 Task: In the Company zulu.edu.eg, schedule a meeting with title: 'Introducing Our Products and Services ', Select date: '21 August, 2023', select start time: 5:00:PM. Add location in person New York with meeting description: Kindly join this meeting to understand Product Demo and Service Presentation. Add attendees from company's contact and save.. Logged in from softage.1@softage.net
Action: Mouse moved to (92, 63)
Screenshot: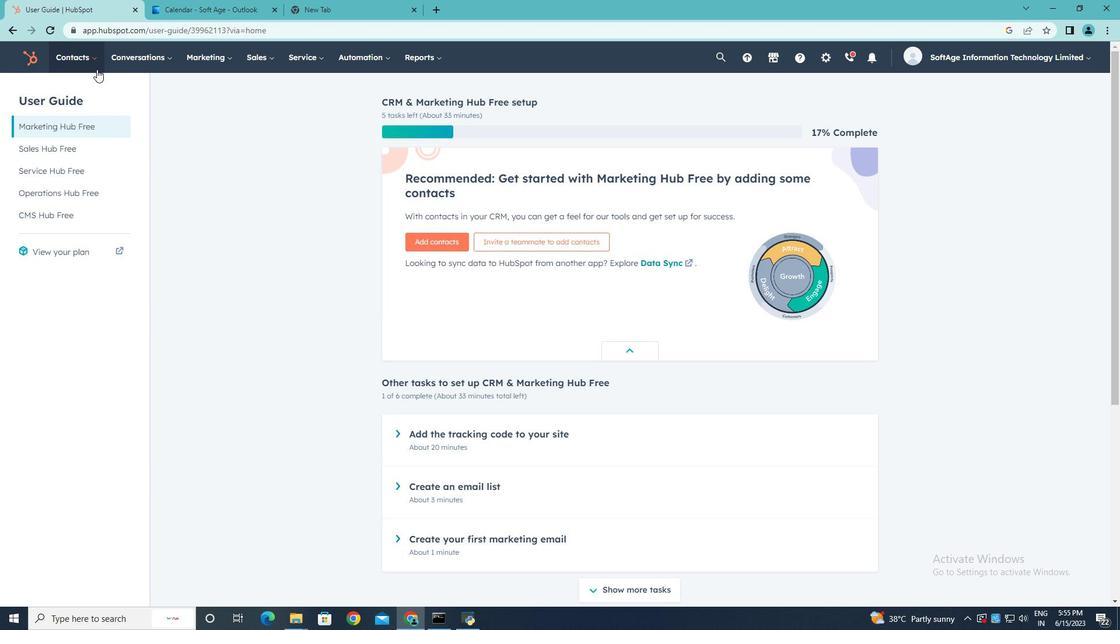 
Action: Mouse pressed left at (92, 63)
Screenshot: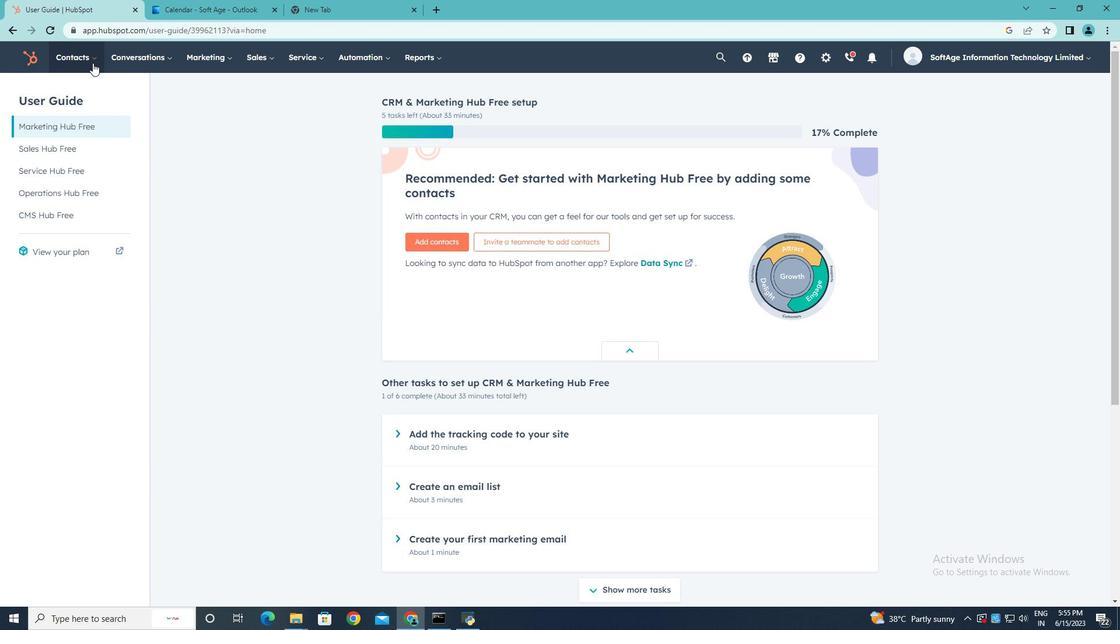 
Action: Mouse moved to (82, 116)
Screenshot: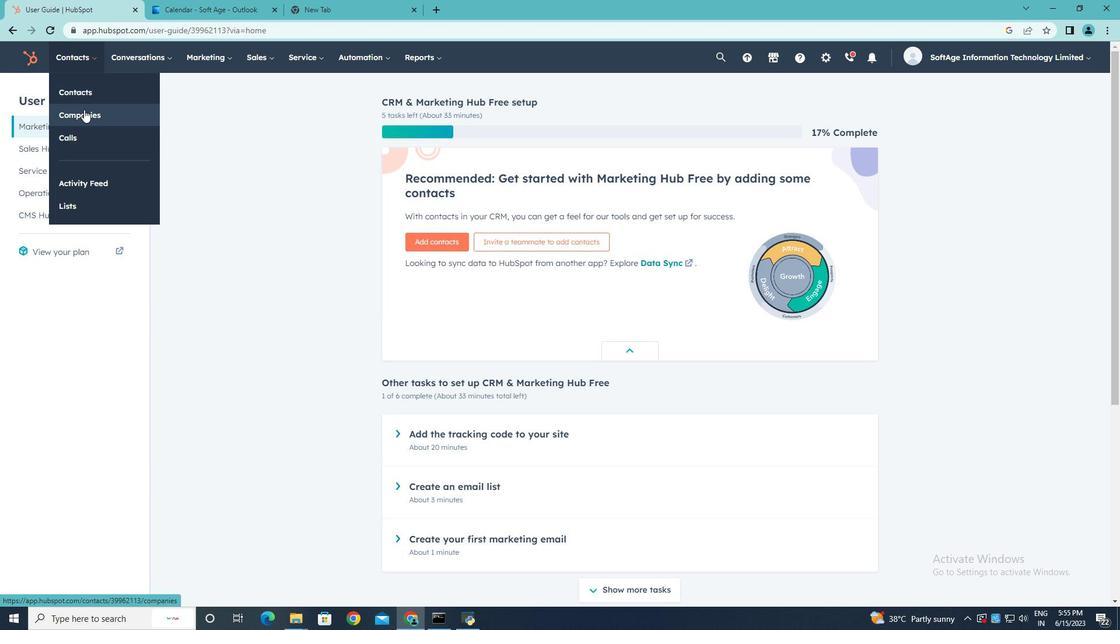 
Action: Mouse pressed left at (82, 116)
Screenshot: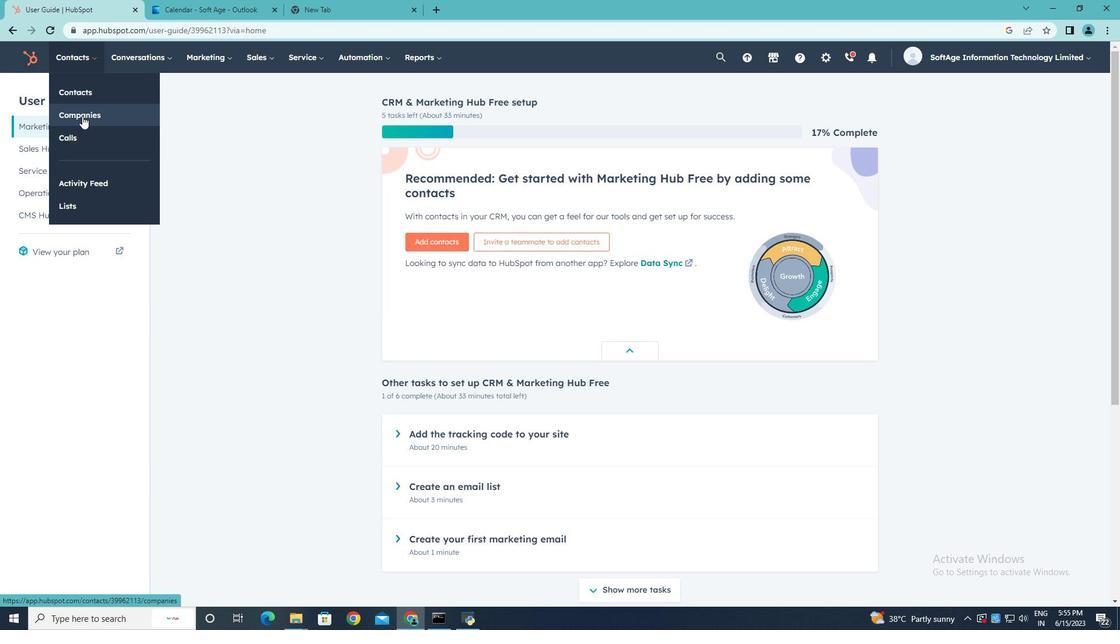 
Action: Mouse moved to (82, 190)
Screenshot: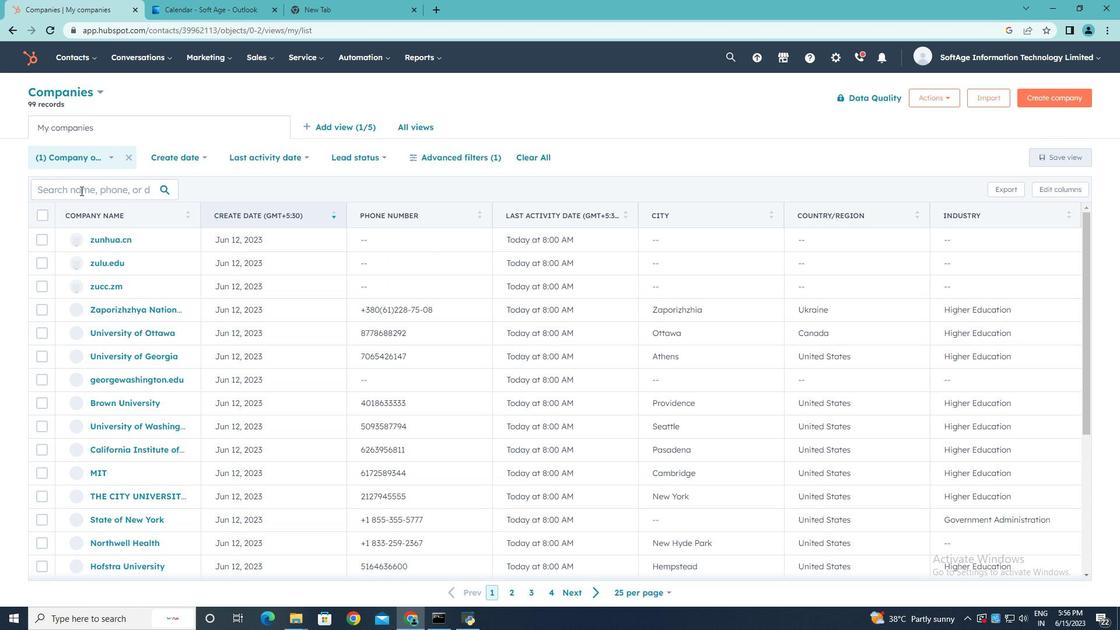 
Action: Mouse pressed left at (82, 190)
Screenshot: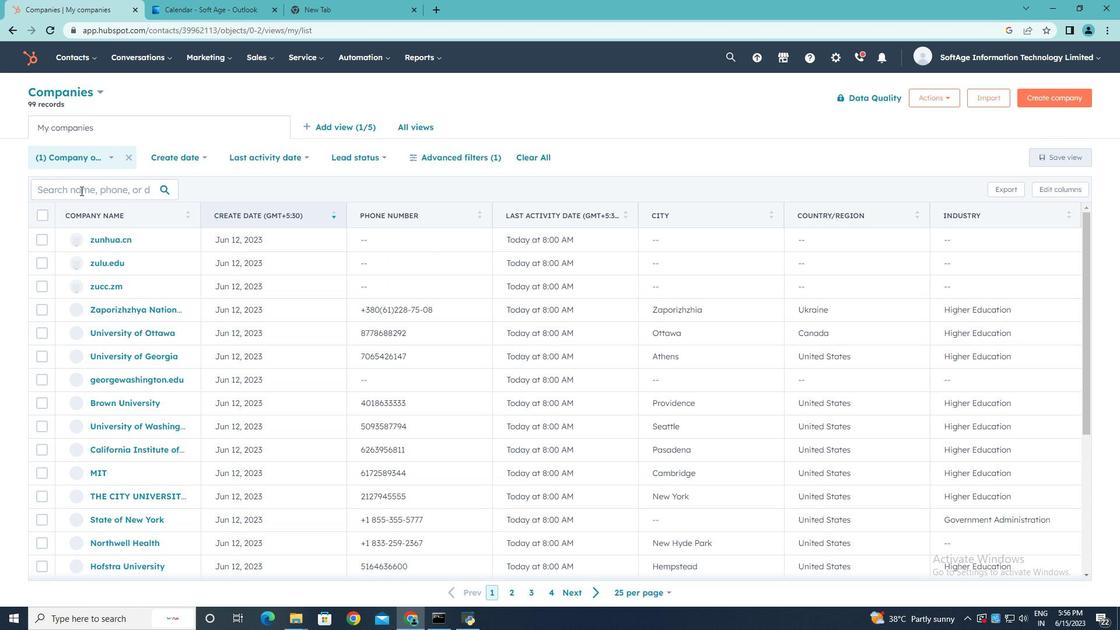 
Action: Mouse moved to (81, 190)
Screenshot: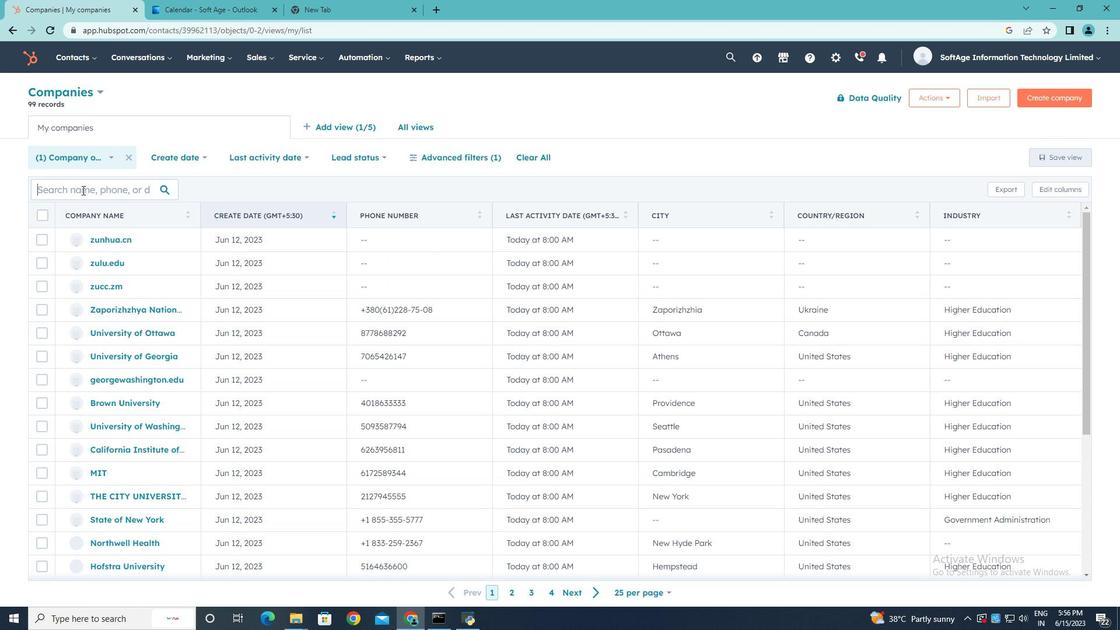 
Action: Key pressed zulu.edu.eg
Screenshot: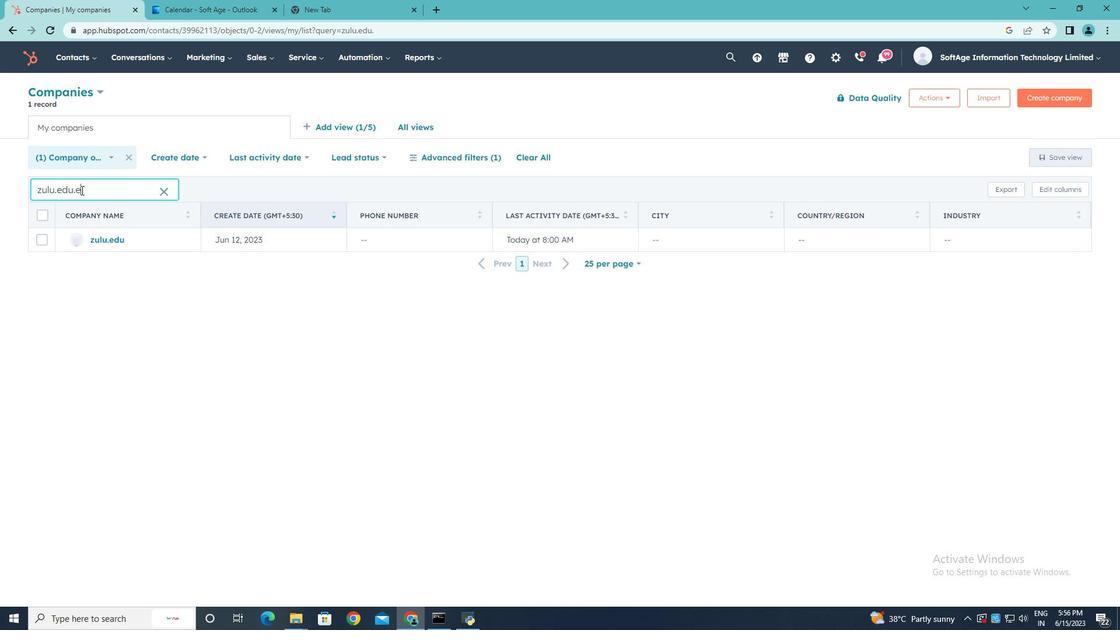 
Action: Mouse moved to (102, 241)
Screenshot: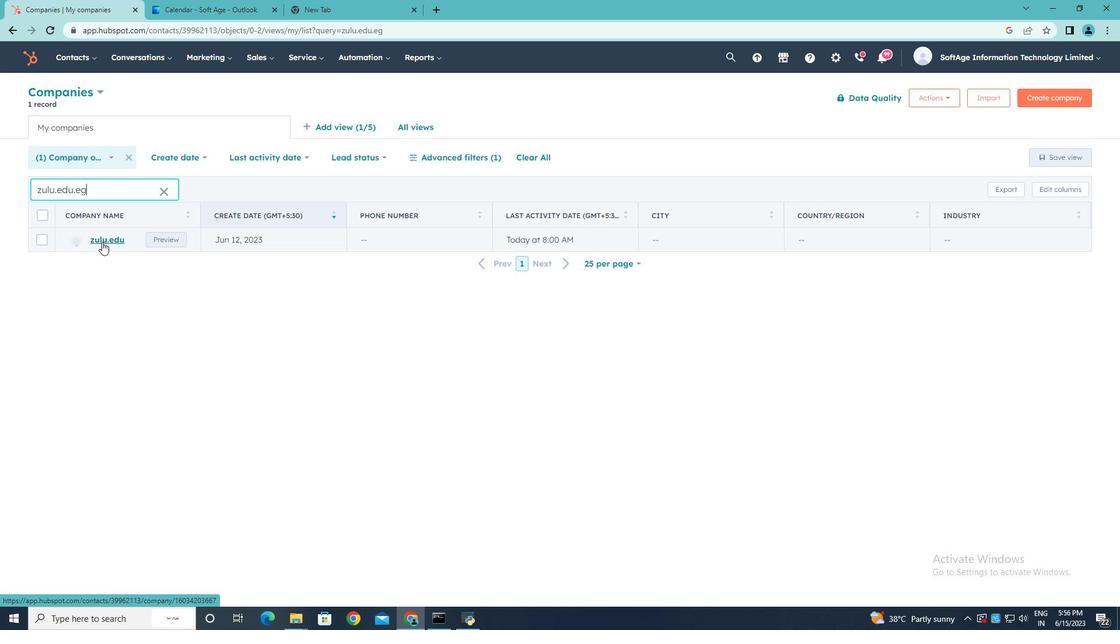 
Action: Mouse pressed left at (102, 241)
Screenshot: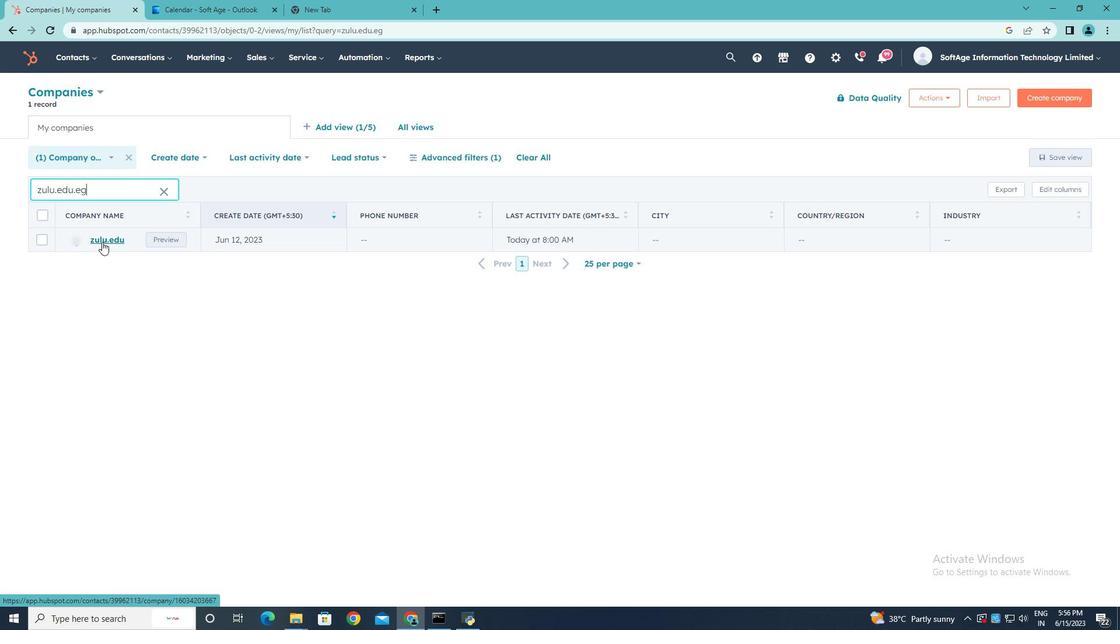 
Action: Mouse moved to (193, 186)
Screenshot: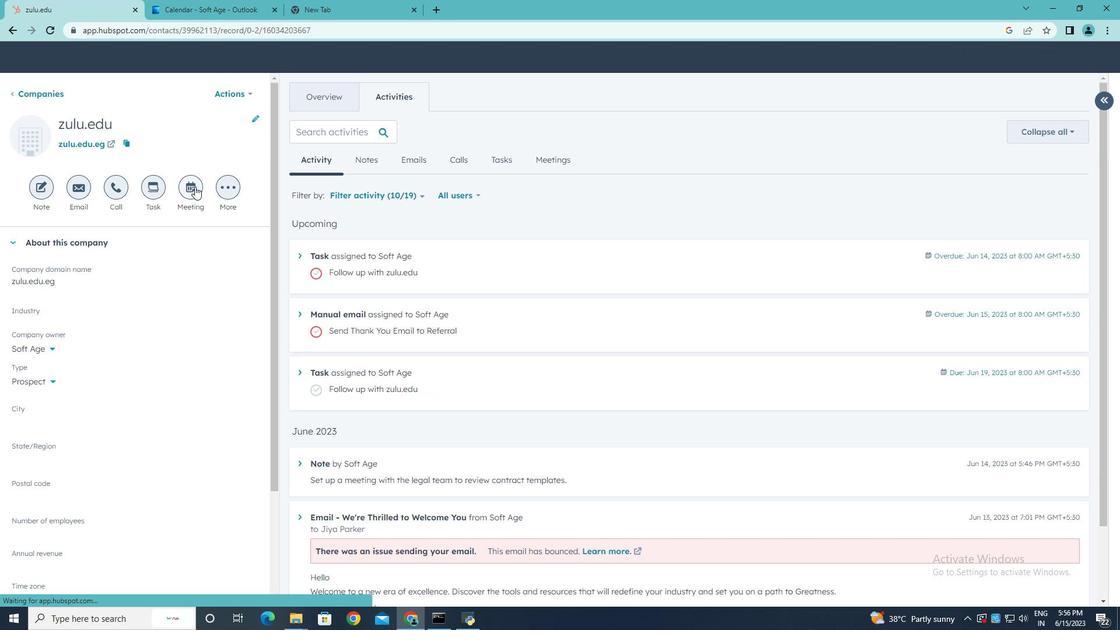 
Action: Mouse pressed left at (193, 186)
Screenshot: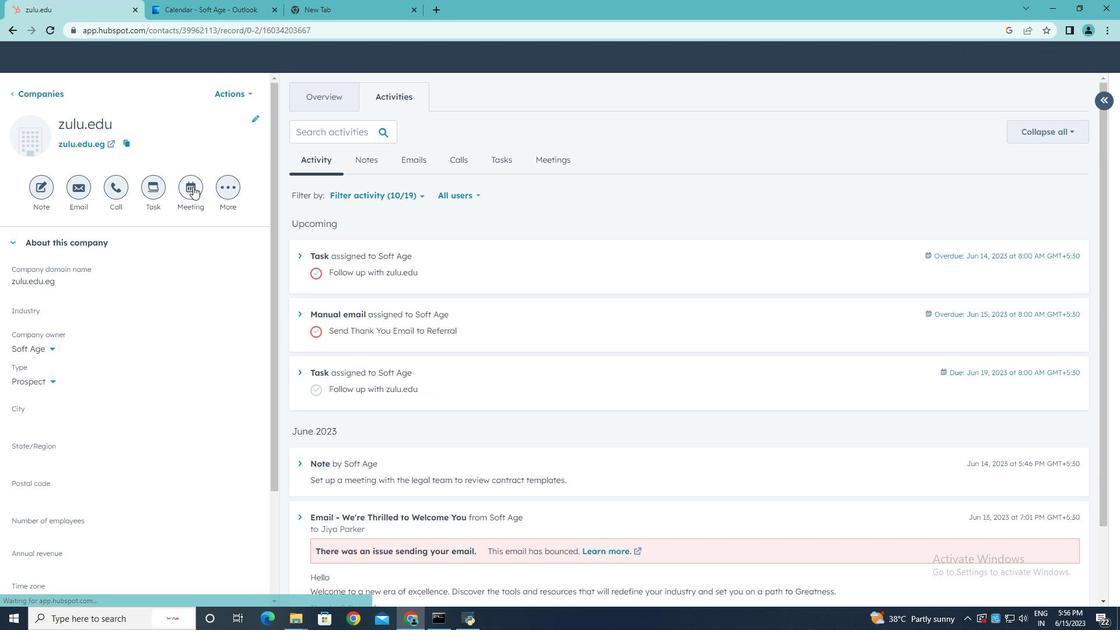 
Action: Mouse moved to (210, 179)
Screenshot: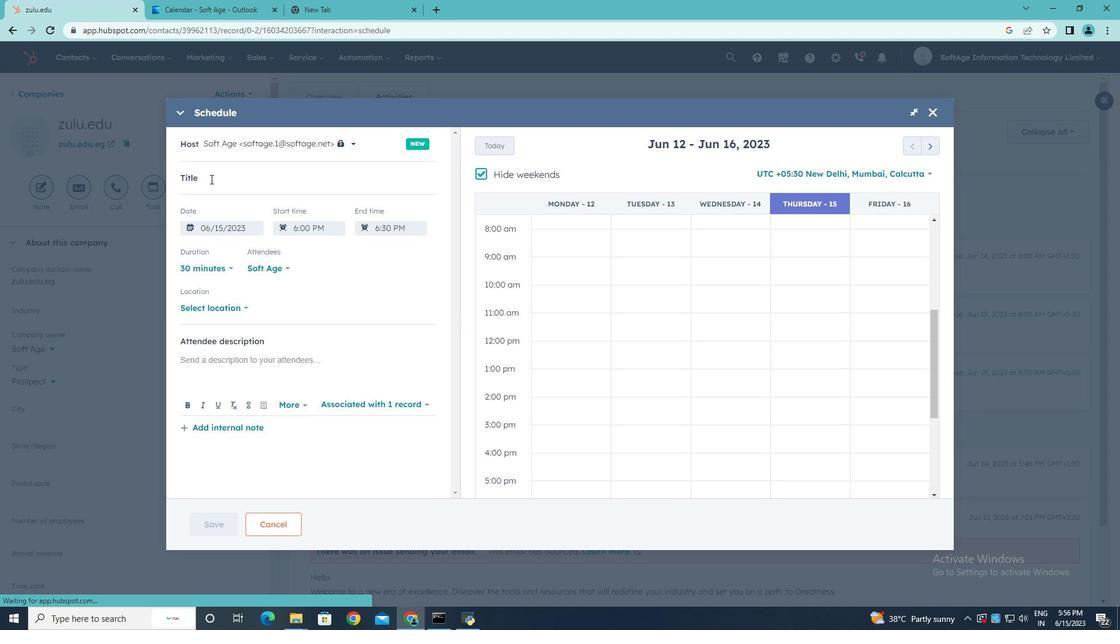 
Action: Key pressed <Key.shift><Key.shift><Key.shift><Key.shift>Introducing<Key.space><Key.shift>Our<Key.space><Key.shift><Key.shift><Key.shift><Key.shift><Key.shift><Key.shift><Key.shift><Key.shift><Key.shift>Products<Key.space>and<Key.space><Key.shift>Services
Screenshot: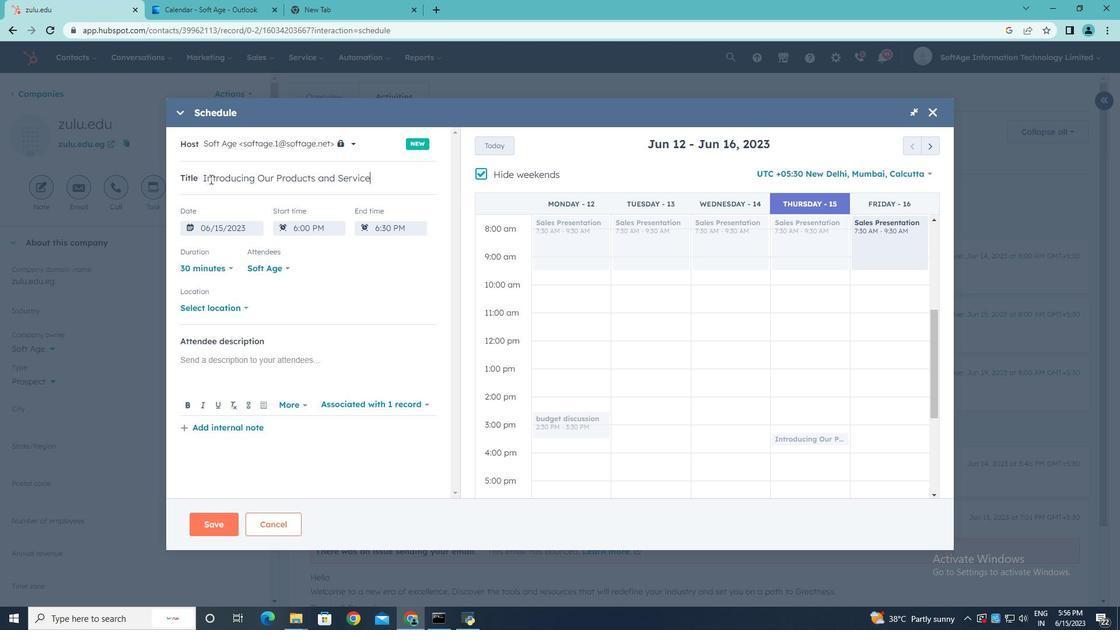 
Action: Mouse moved to (210, 179)
Screenshot: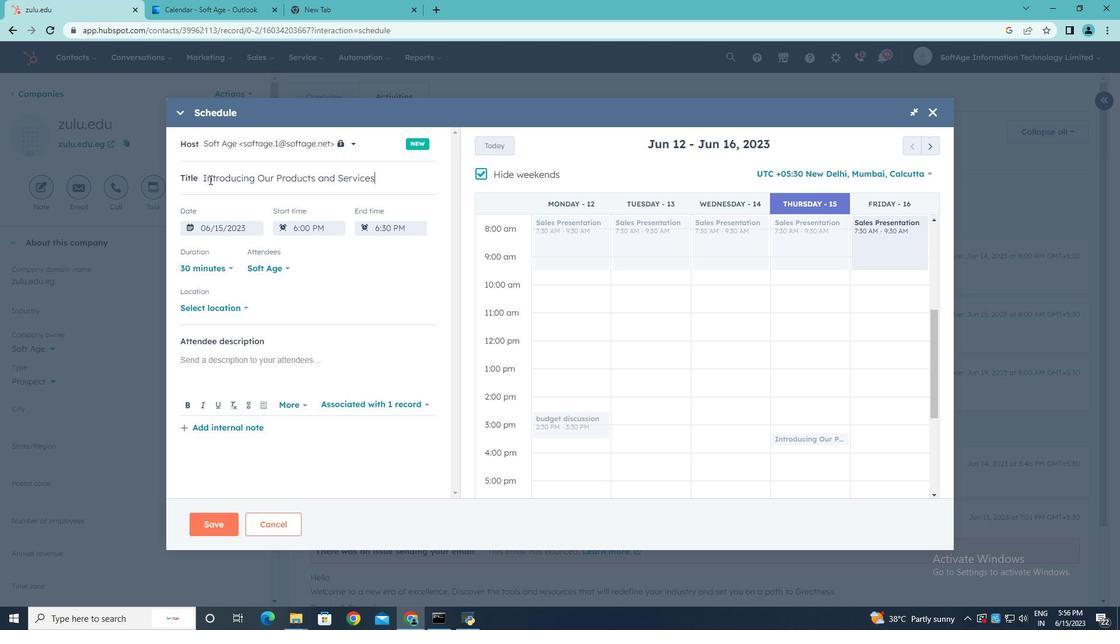 
Action: Key pressed .
Screenshot: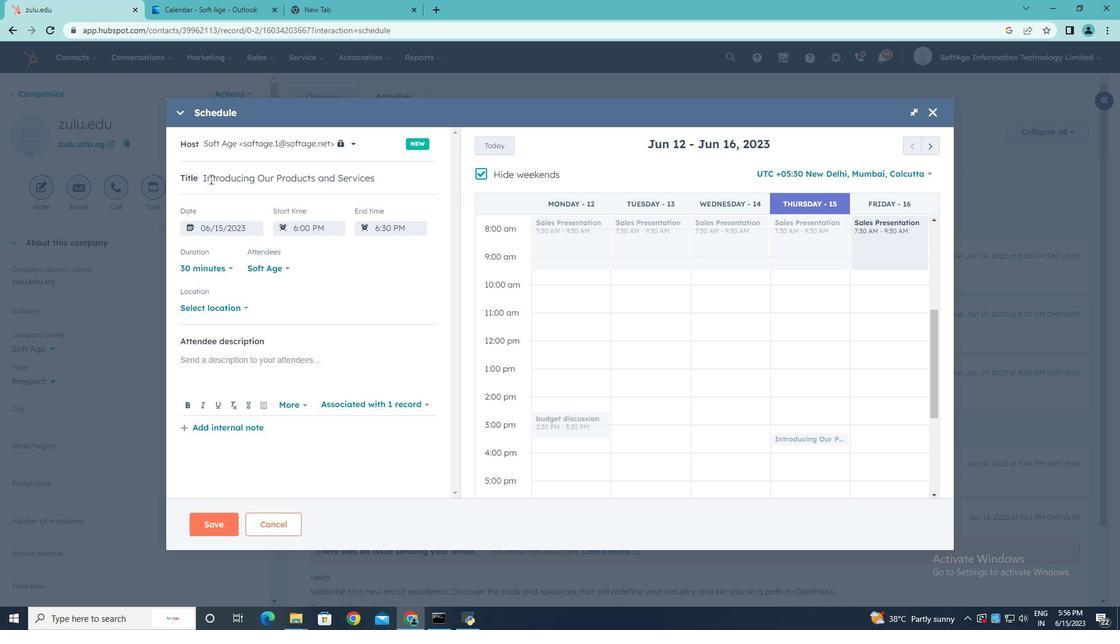 
Action: Mouse moved to (484, 176)
Screenshot: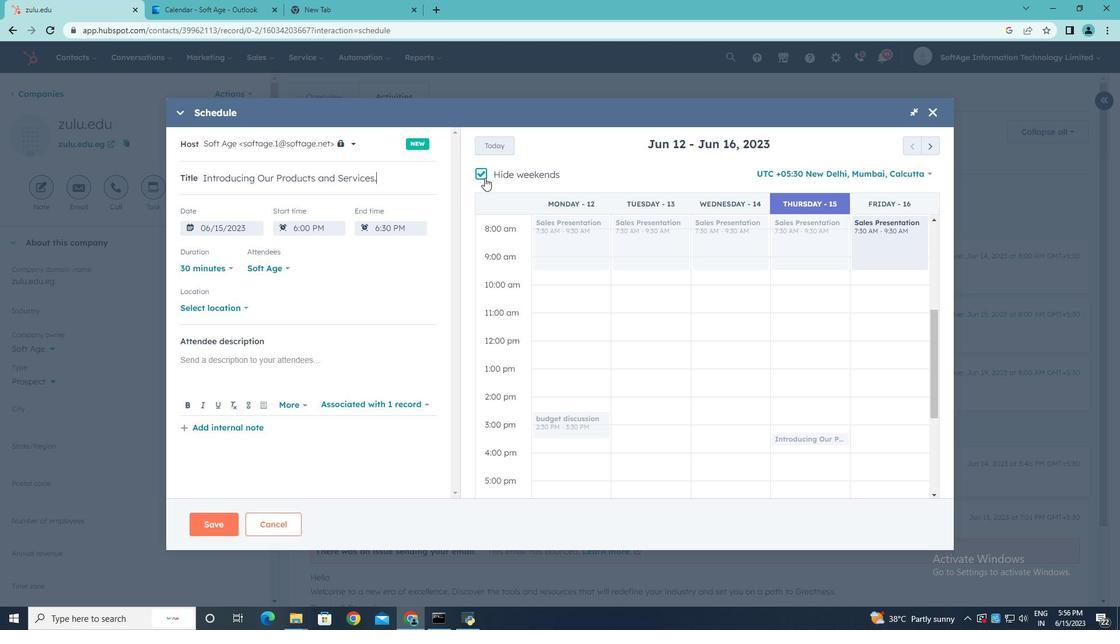 
Action: Mouse pressed left at (484, 176)
Screenshot: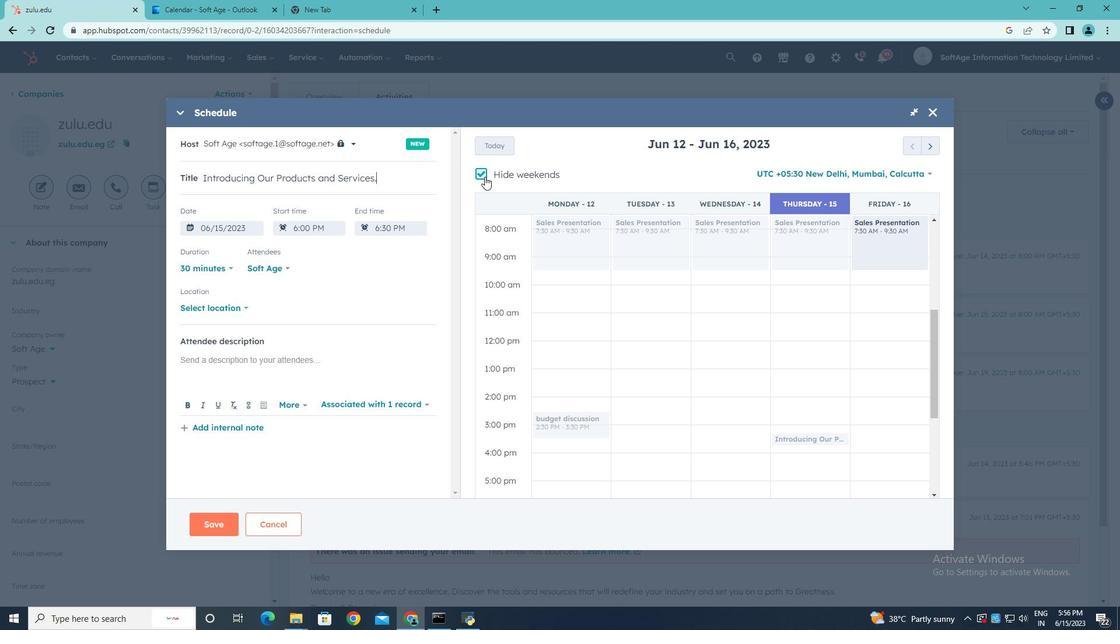 
Action: Mouse moved to (933, 148)
Screenshot: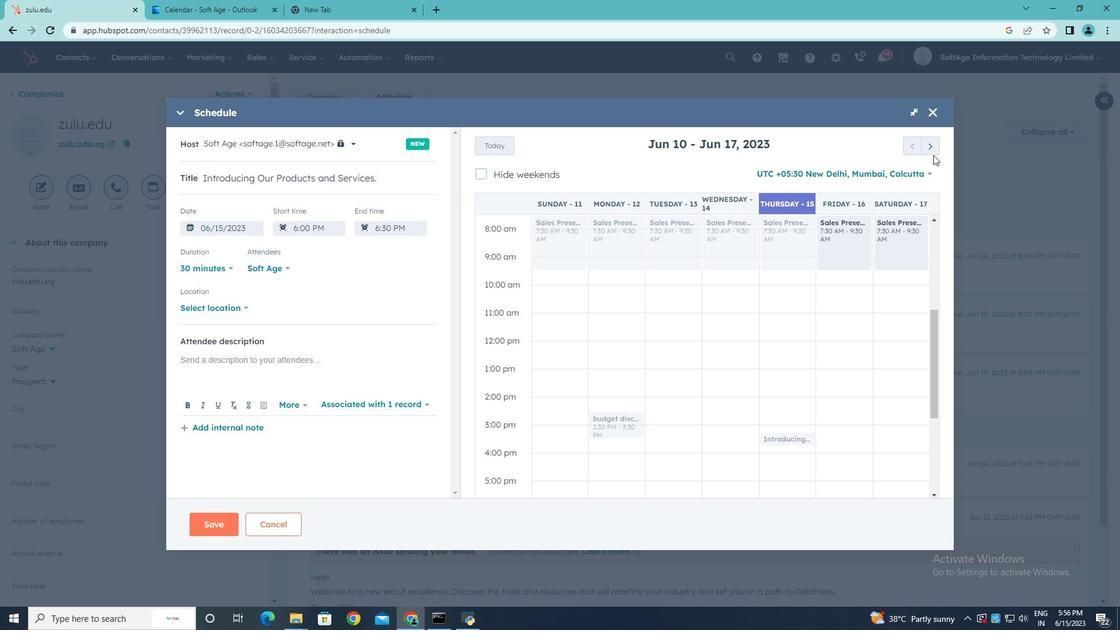 
Action: Mouse pressed left at (933, 148)
Screenshot: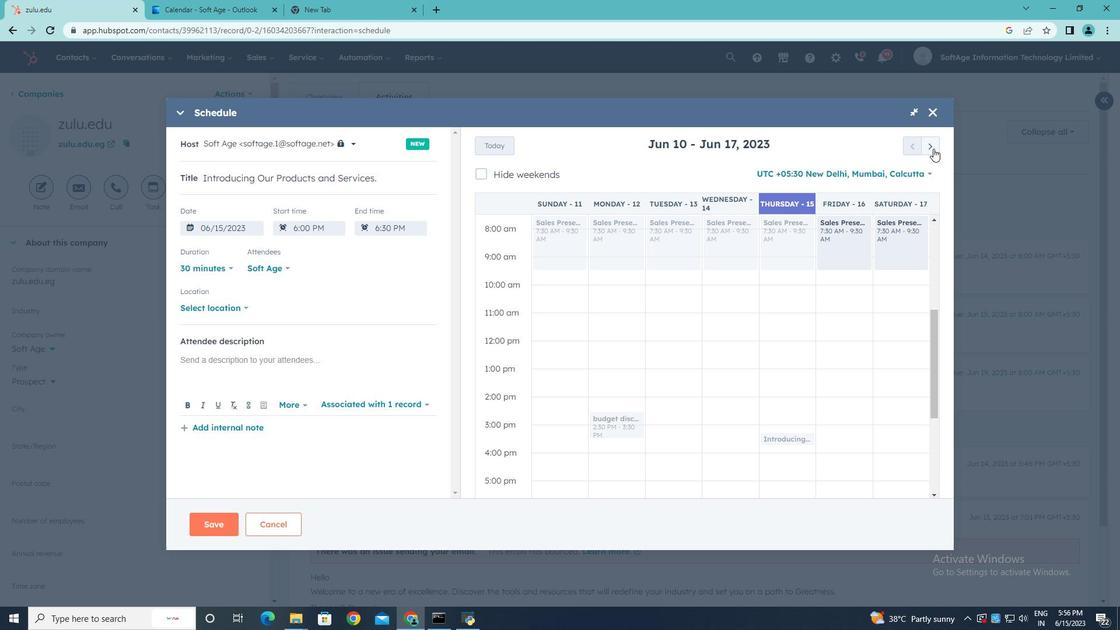 
Action: Mouse moved to (934, 148)
Screenshot: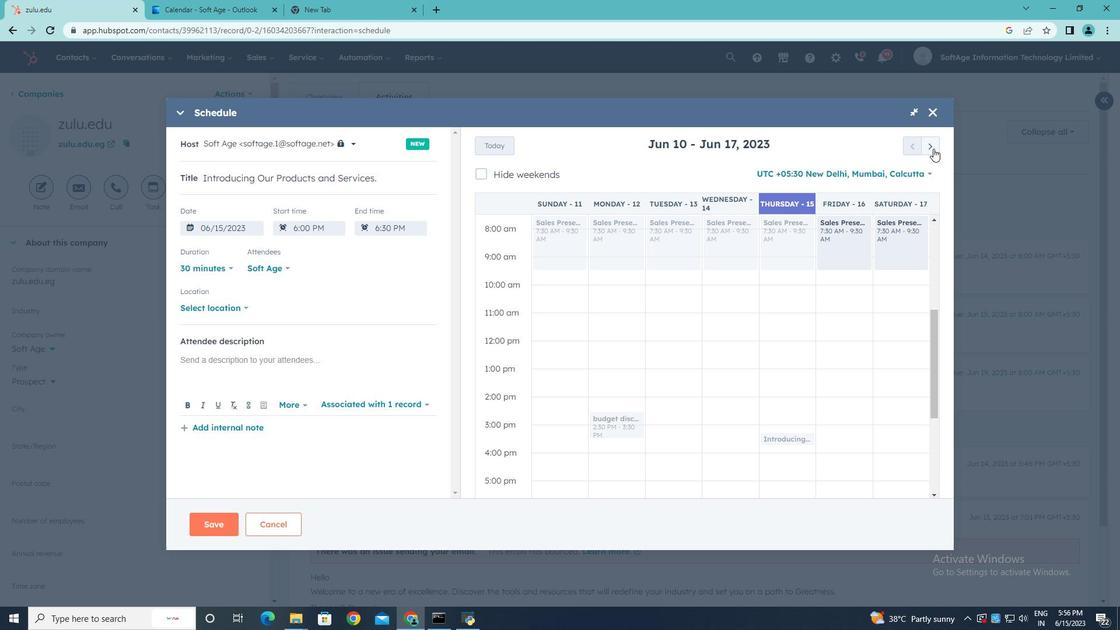 
Action: Mouse pressed left at (934, 148)
Screenshot: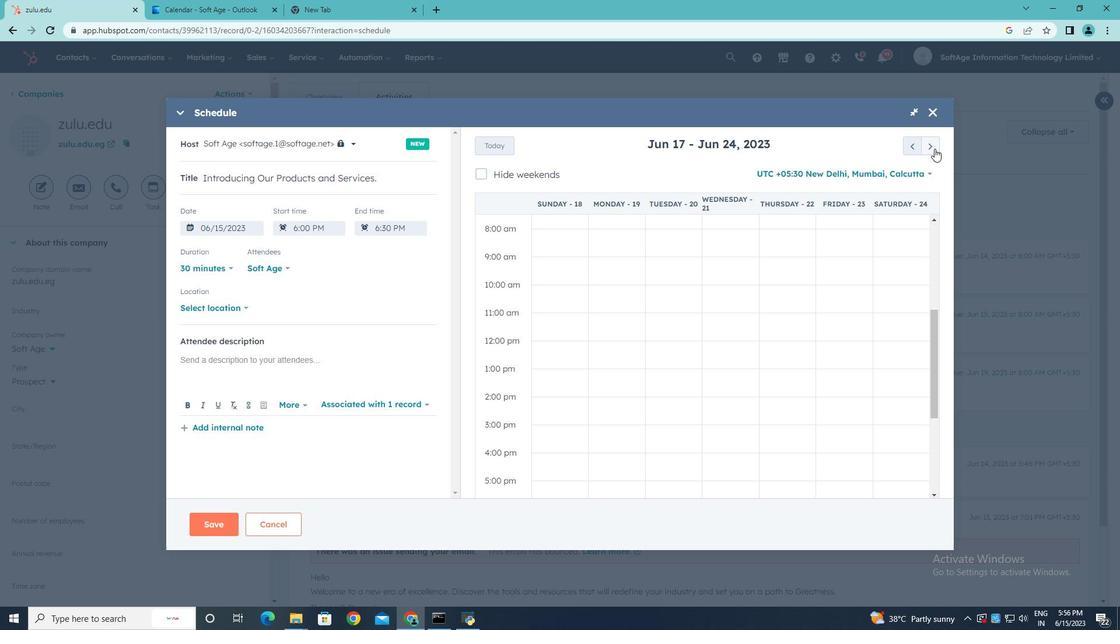 
Action: Mouse pressed left at (934, 148)
Screenshot: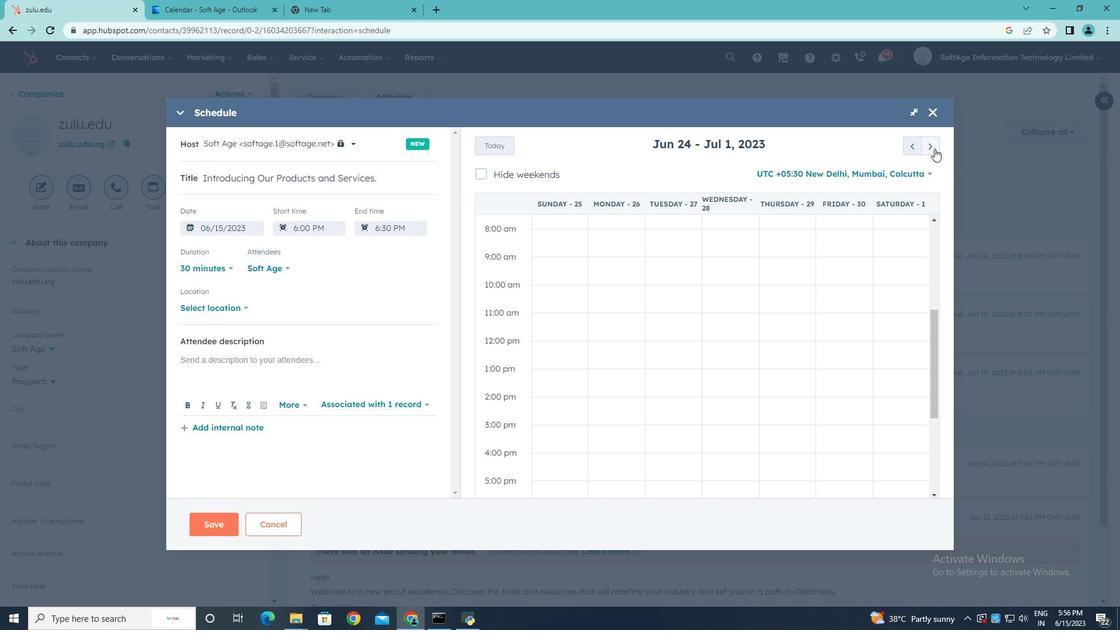 
Action: Mouse pressed left at (934, 148)
Screenshot: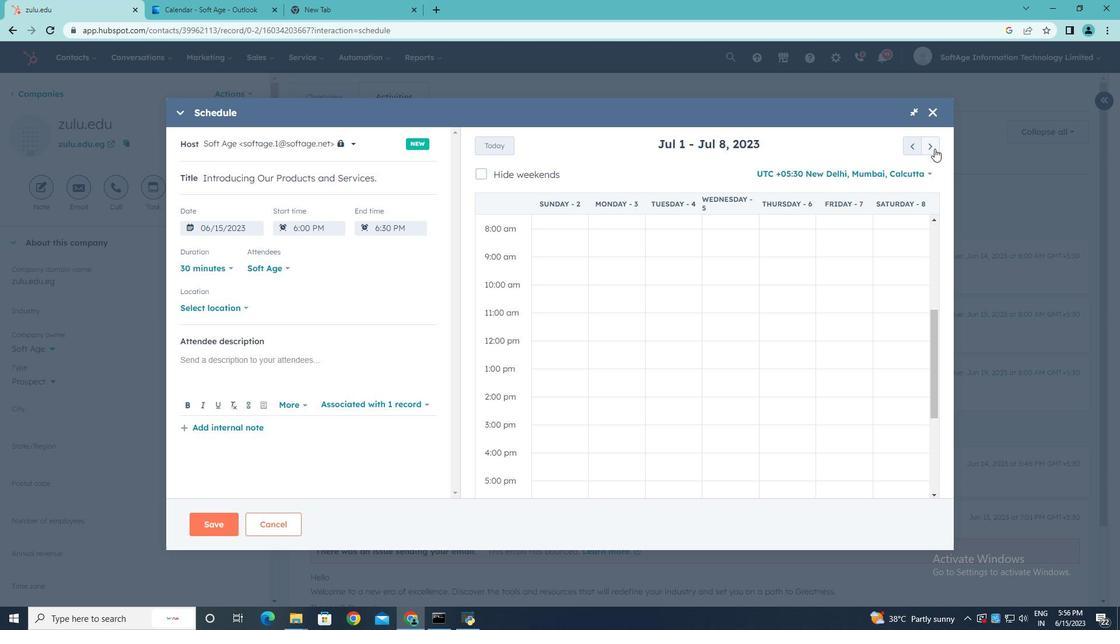 
Action: Mouse pressed left at (934, 148)
Screenshot: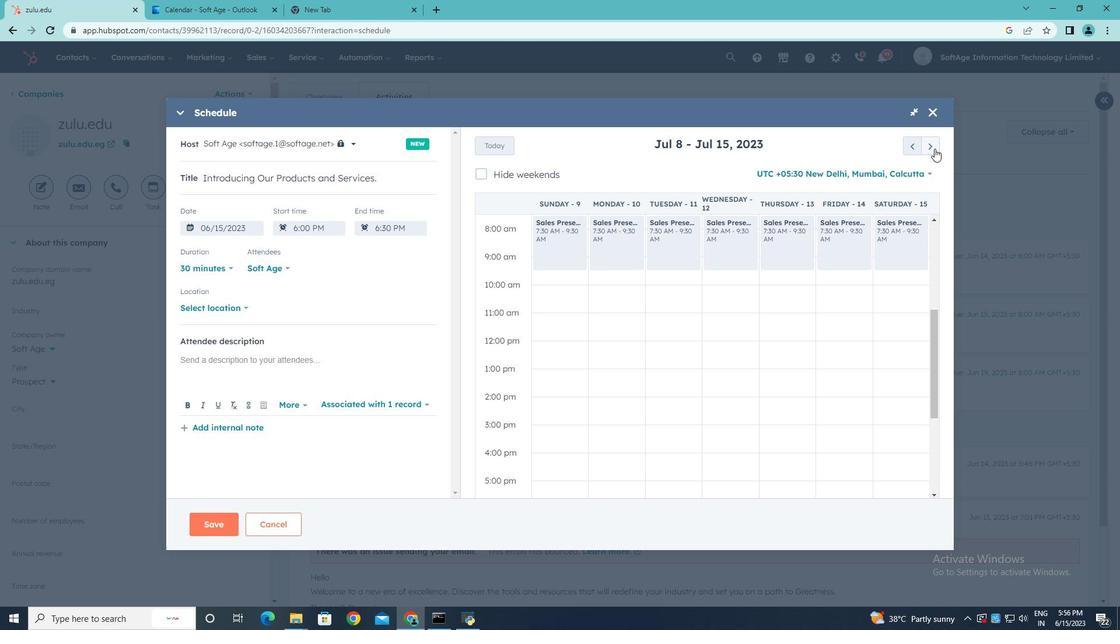 
Action: Mouse pressed left at (934, 148)
Screenshot: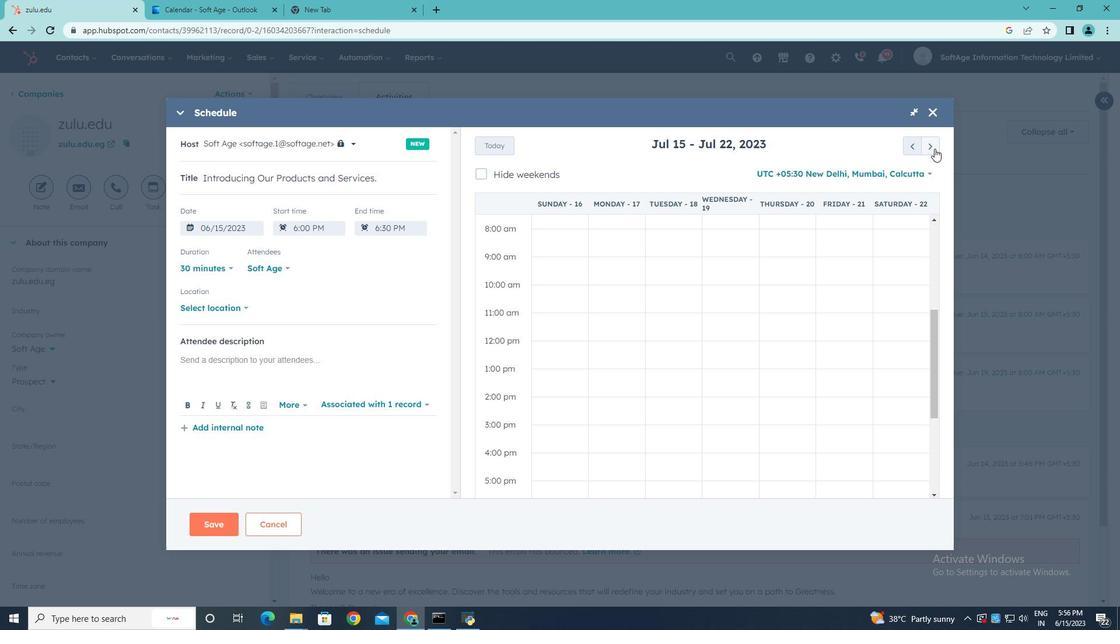 
Action: Mouse pressed left at (934, 148)
Screenshot: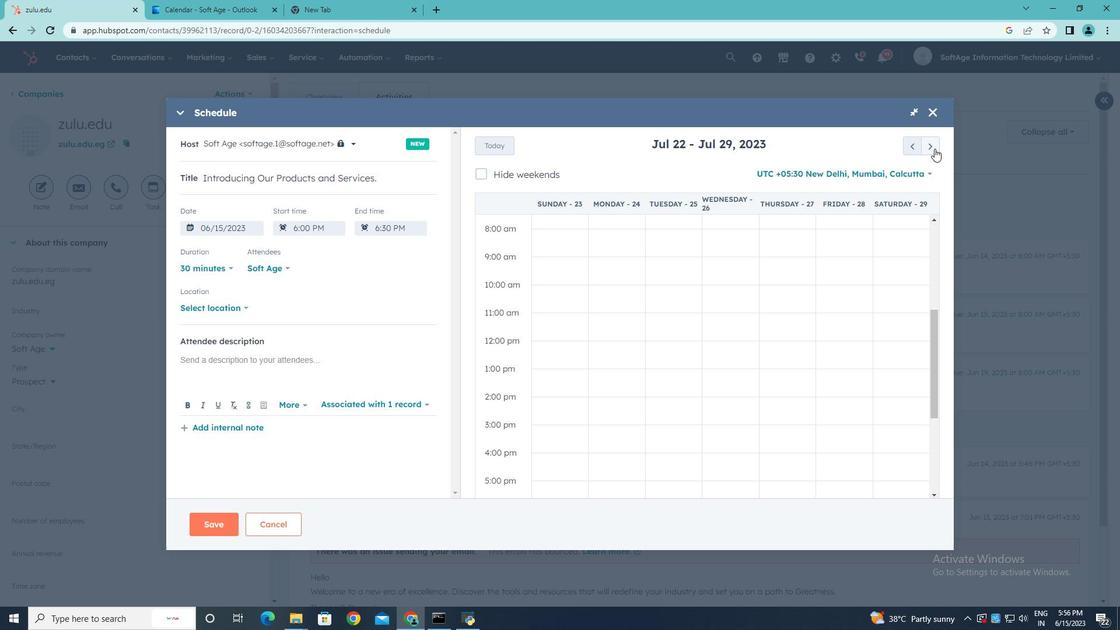 
Action: Mouse pressed left at (934, 148)
Screenshot: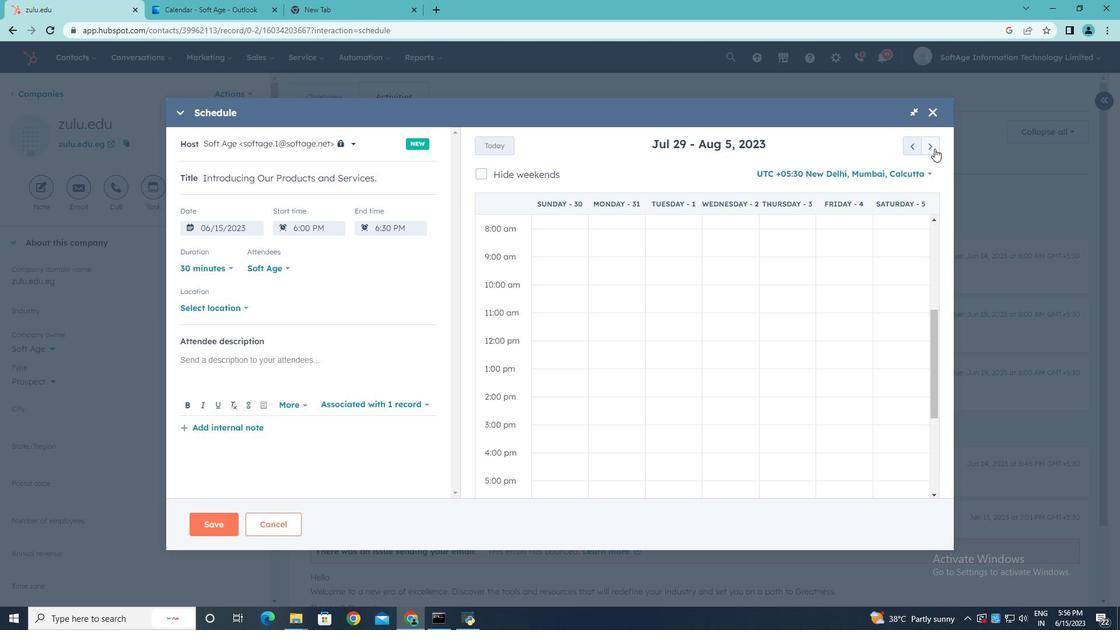 
Action: Mouse pressed left at (934, 148)
Screenshot: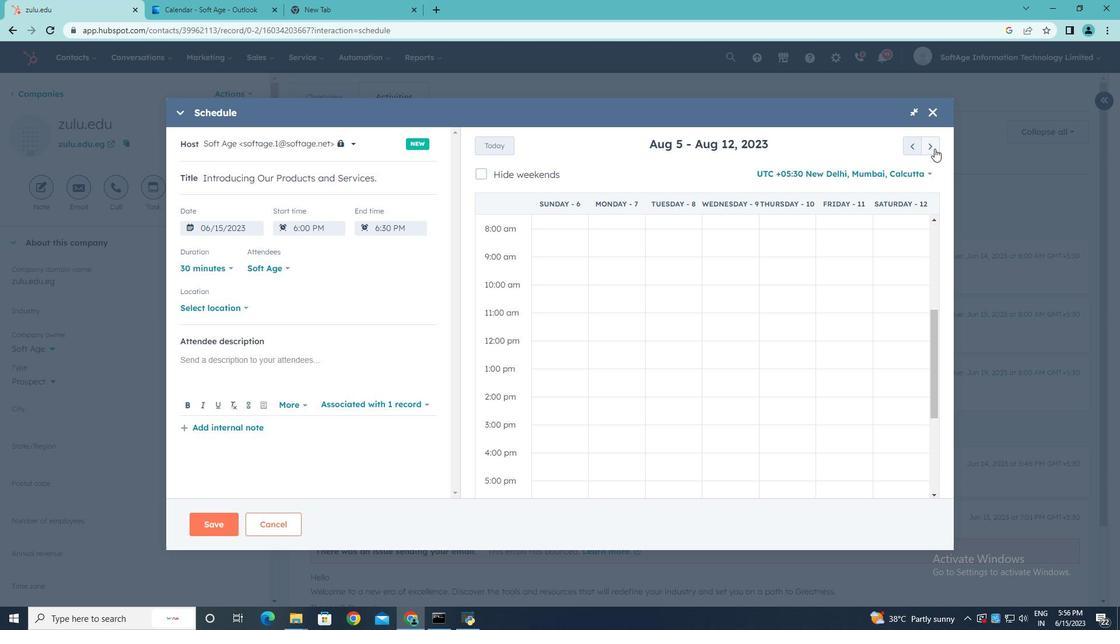 
Action: Mouse pressed left at (934, 148)
Screenshot: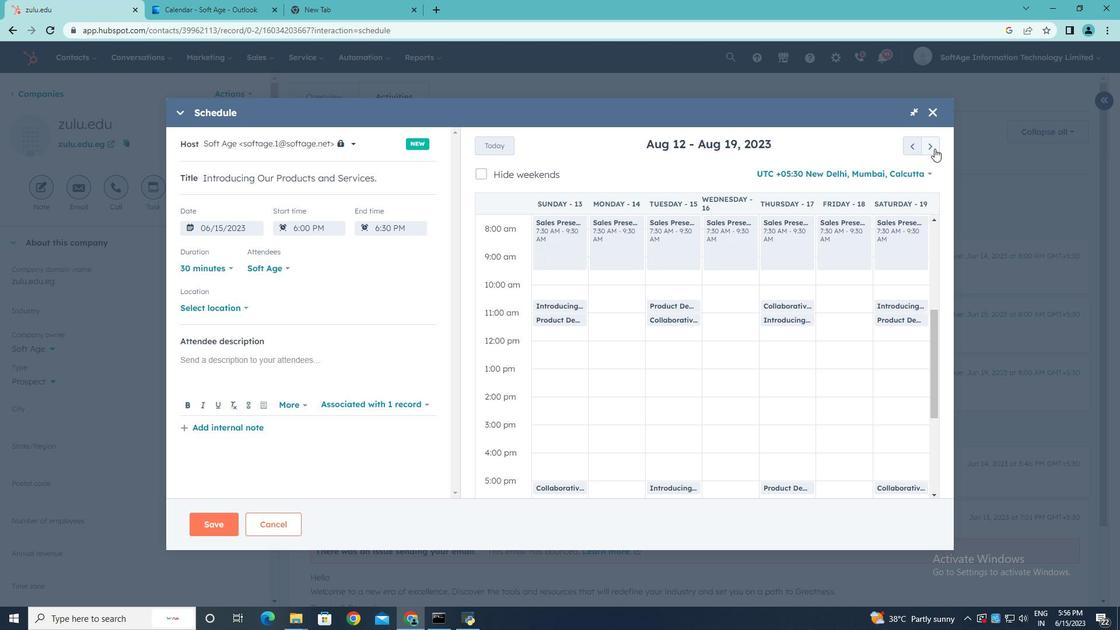 
Action: Mouse moved to (934, 362)
Screenshot: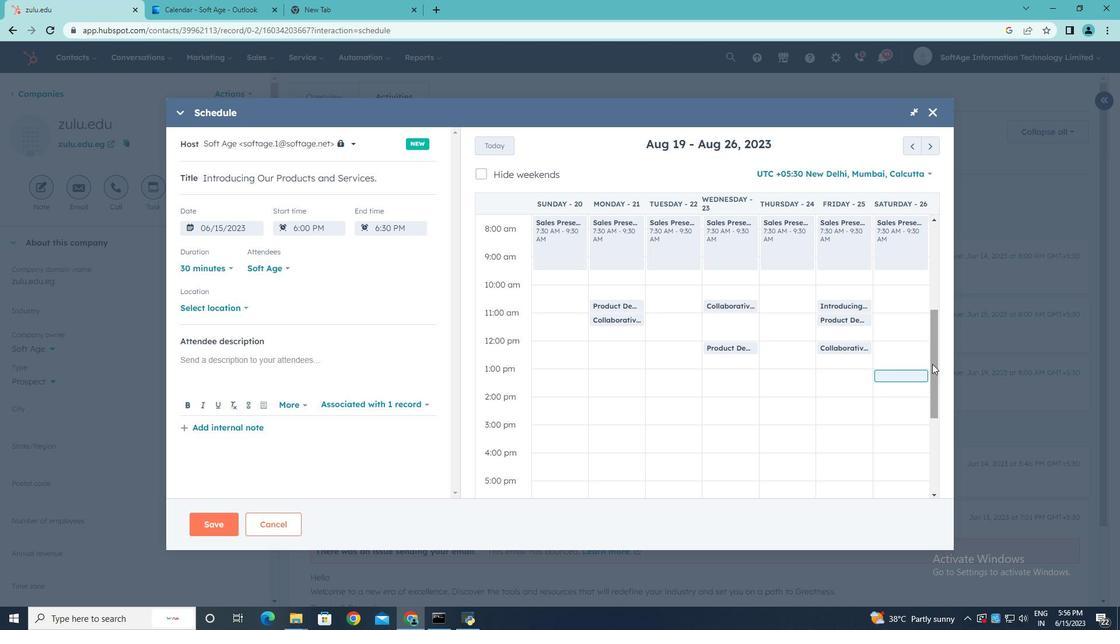 
Action: Mouse pressed left at (934, 362)
Screenshot: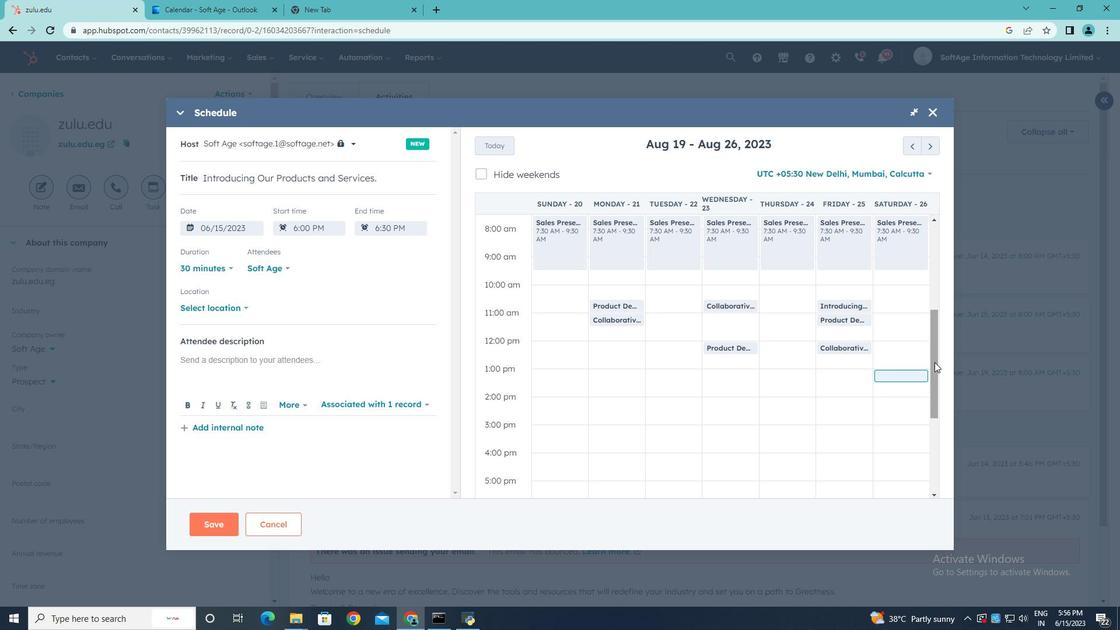 
Action: Mouse moved to (606, 456)
Screenshot: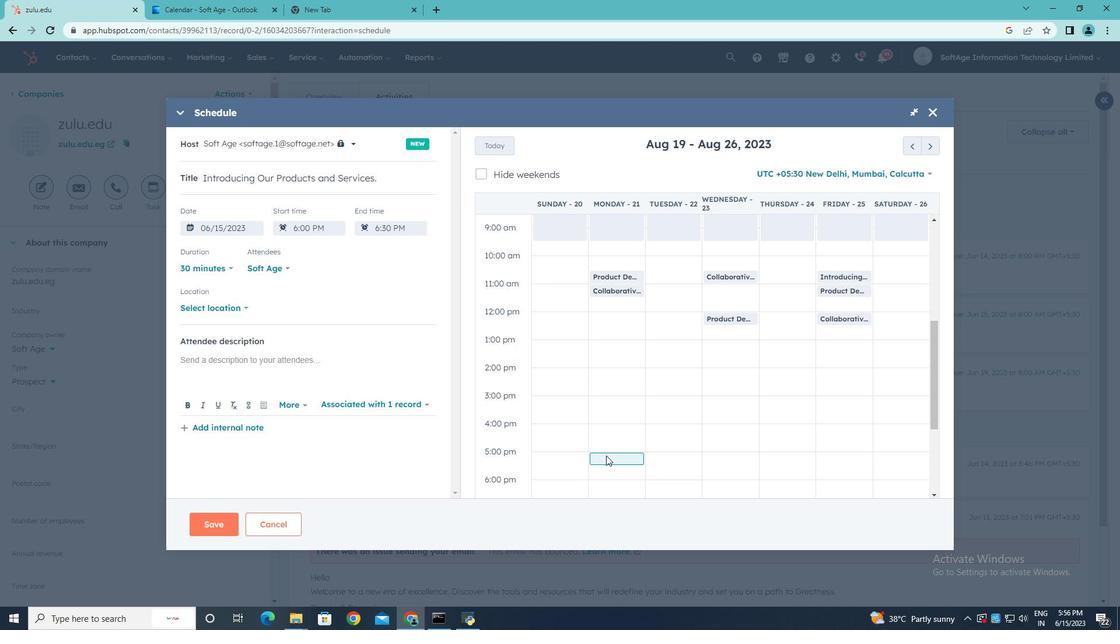 
Action: Mouse pressed left at (606, 456)
Screenshot: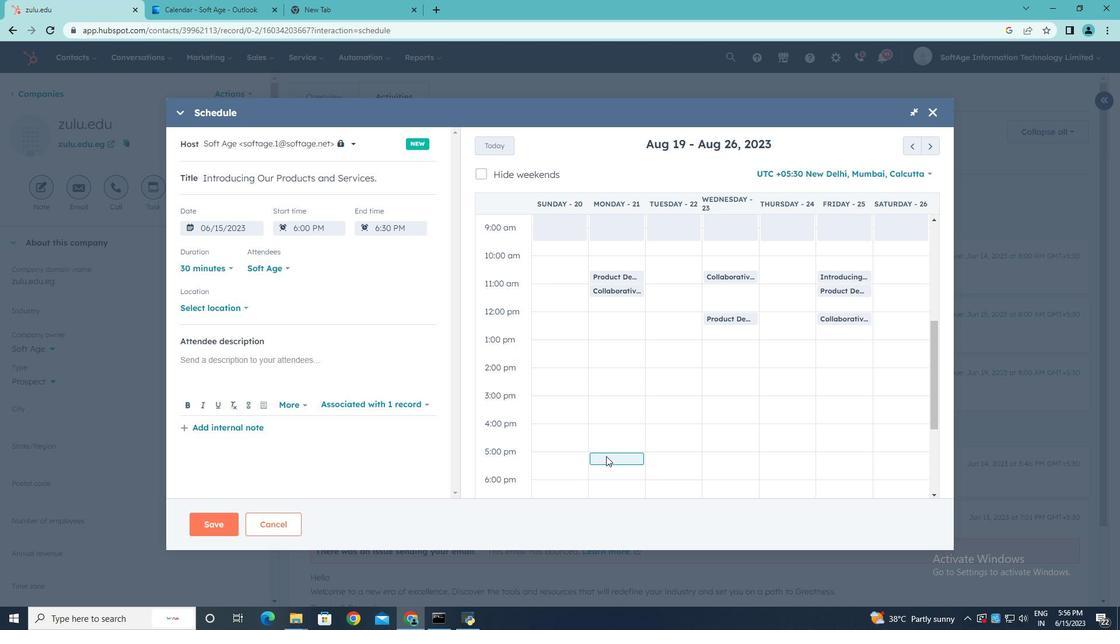 
Action: Mouse moved to (245, 306)
Screenshot: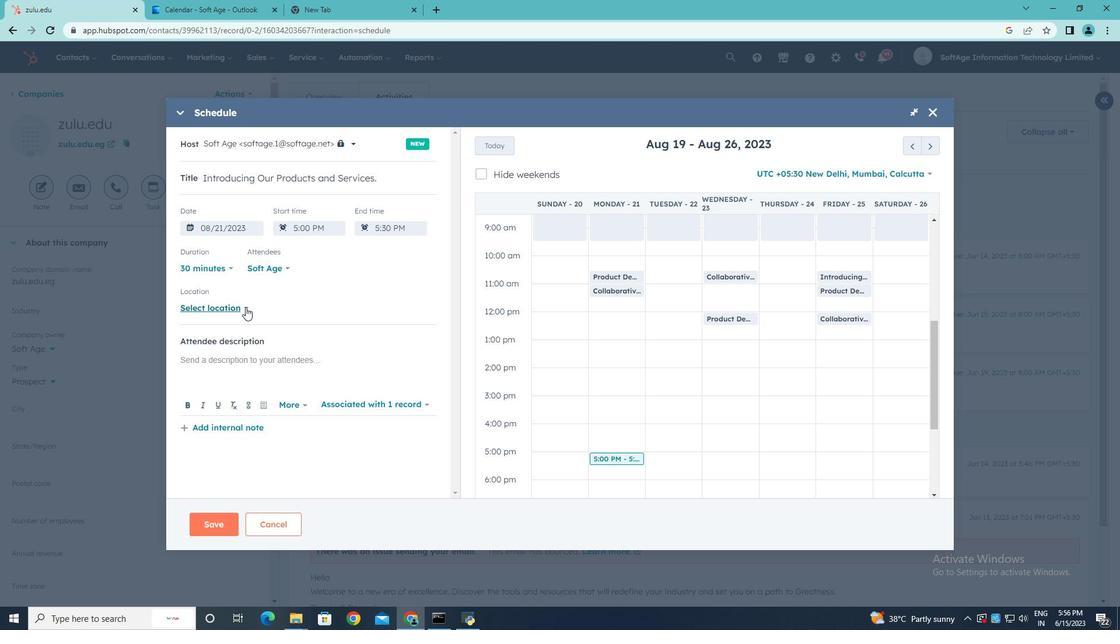 
Action: Mouse pressed left at (245, 306)
Screenshot: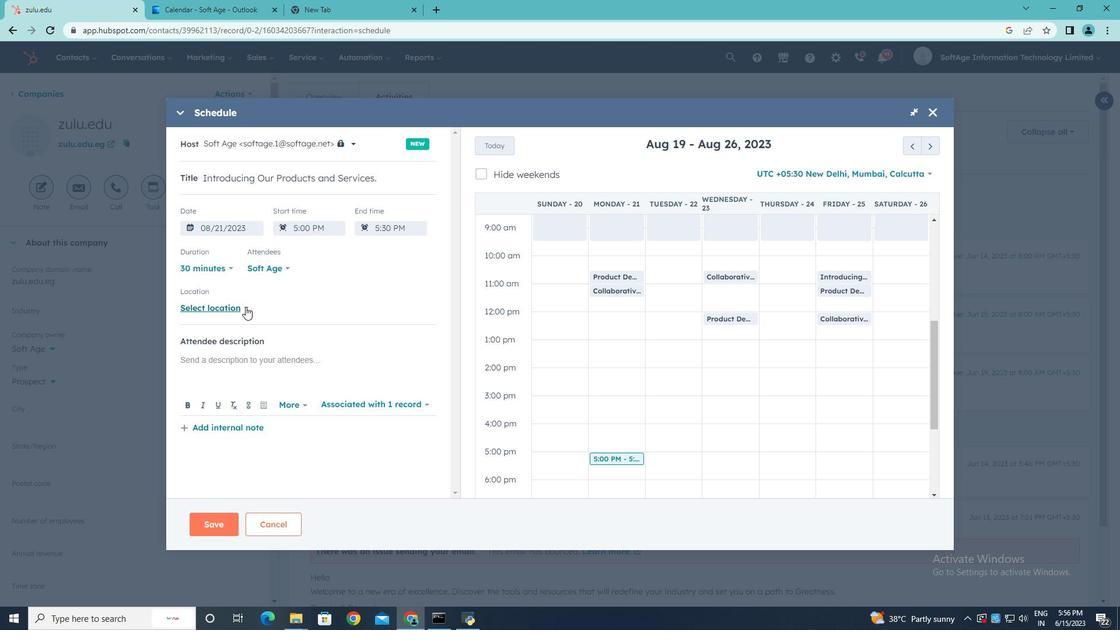 
Action: Mouse moved to (280, 304)
Screenshot: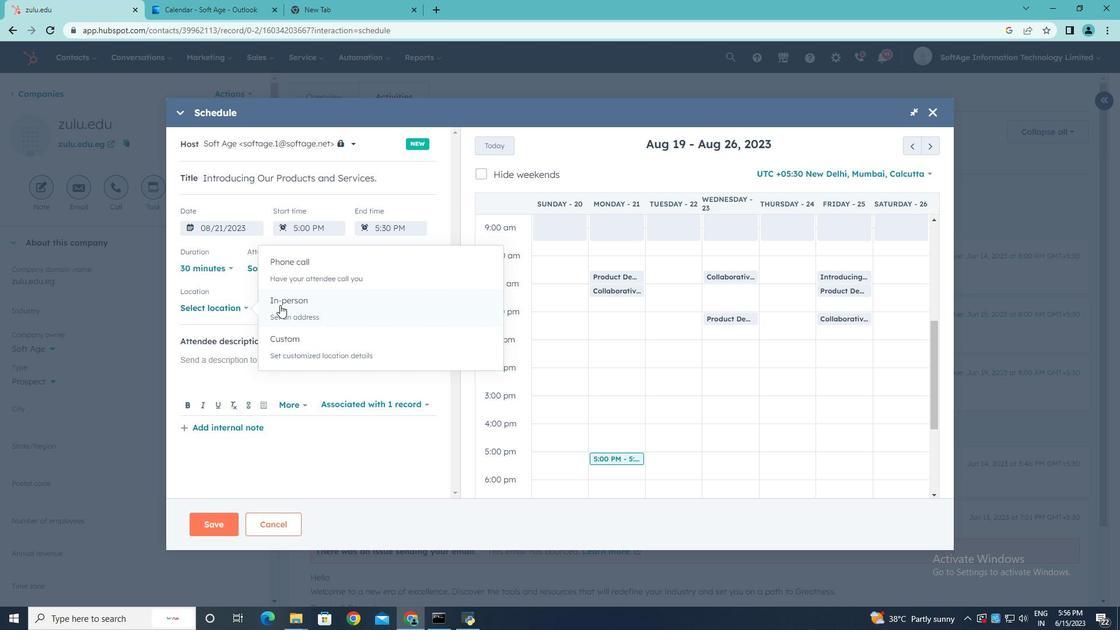 
Action: Mouse pressed left at (280, 304)
Screenshot: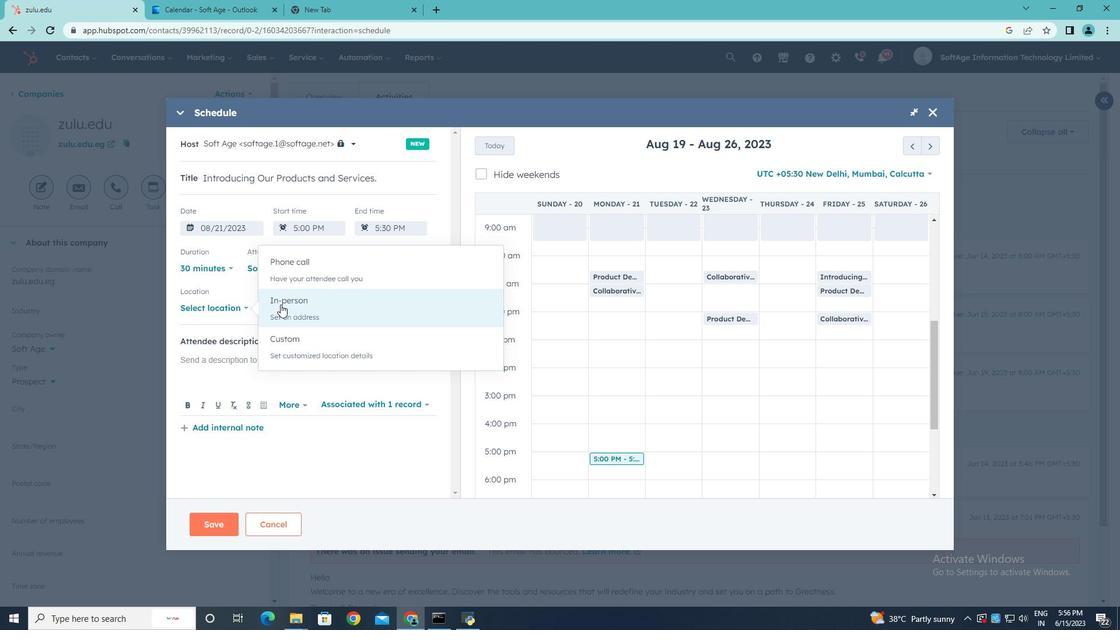 
Action: Mouse moved to (280, 304)
Screenshot: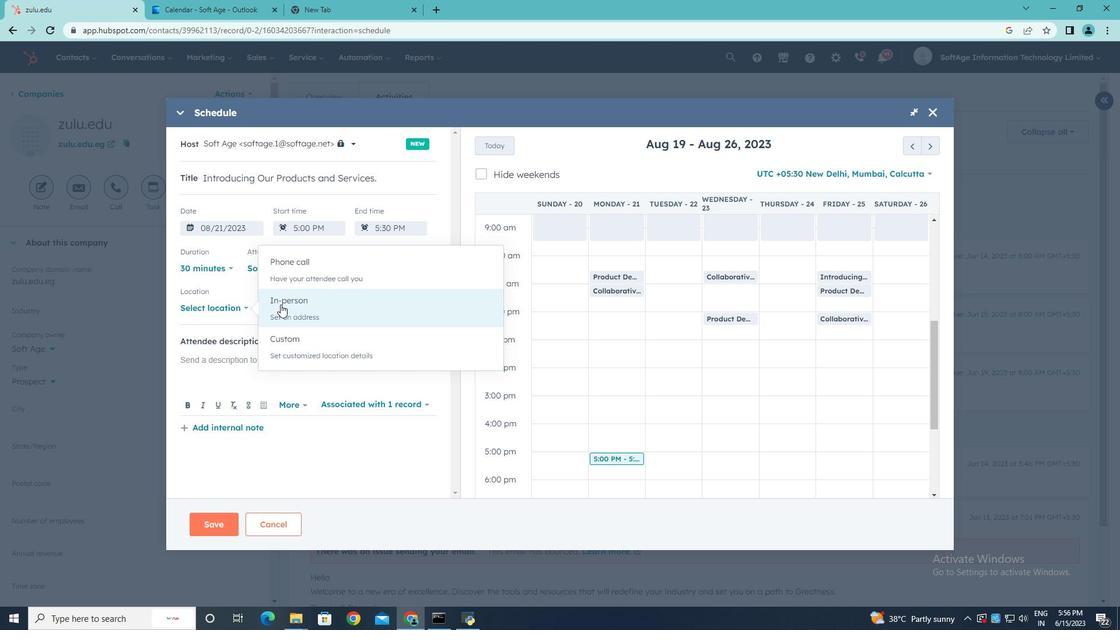 
Action: Mouse pressed left at (280, 304)
Screenshot: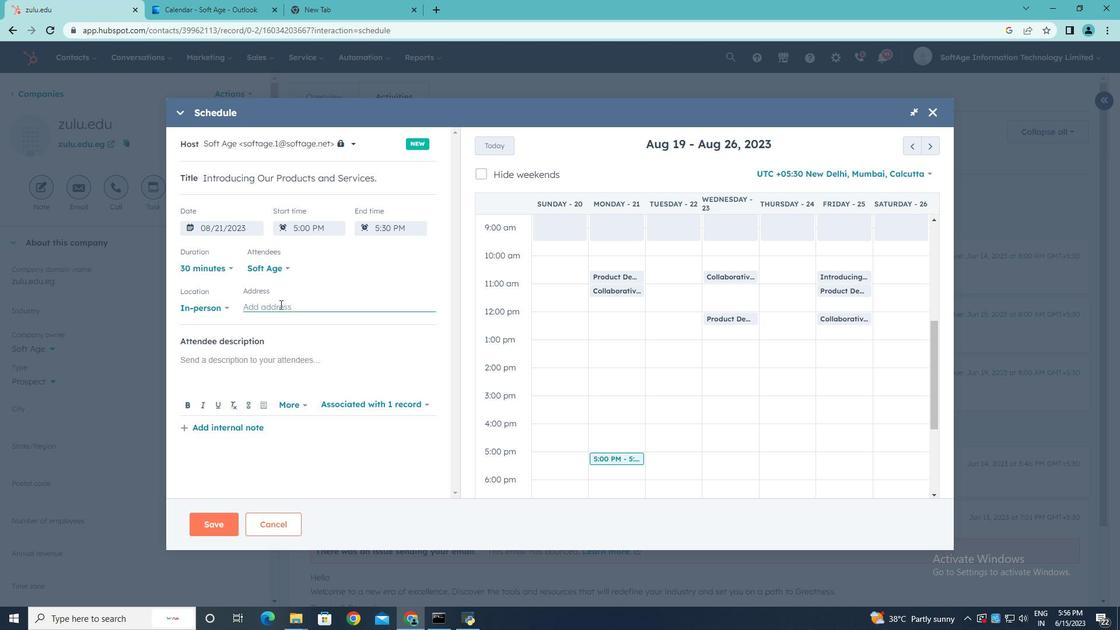 
Action: Mouse moved to (279, 304)
Screenshot: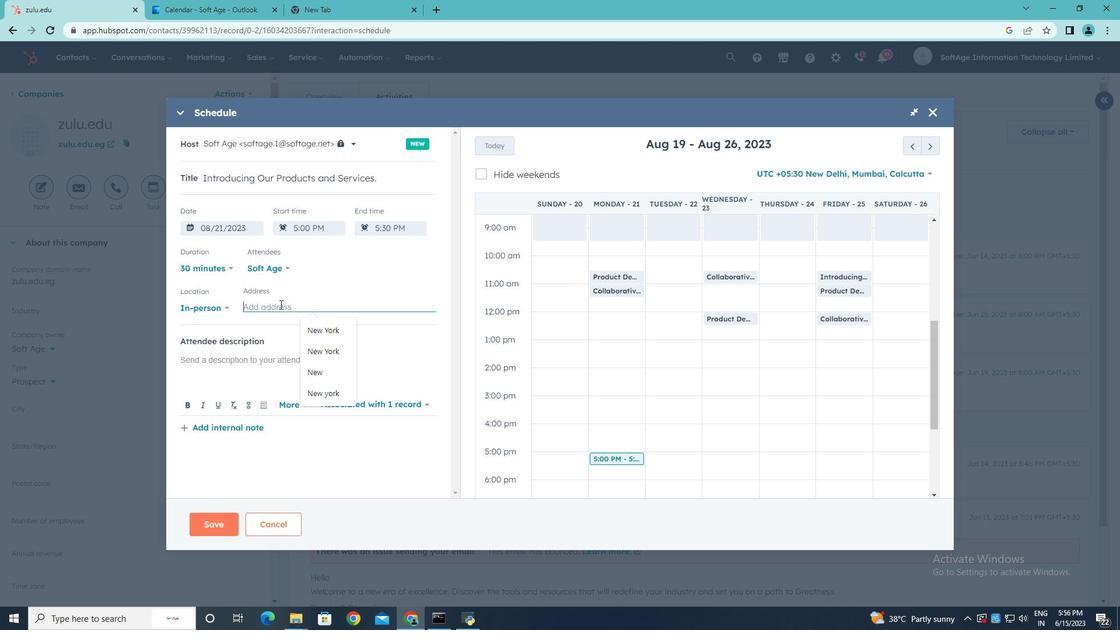 
Action: Key pressed <Key.shift>New<Key.space><Key.shift>York
Screenshot: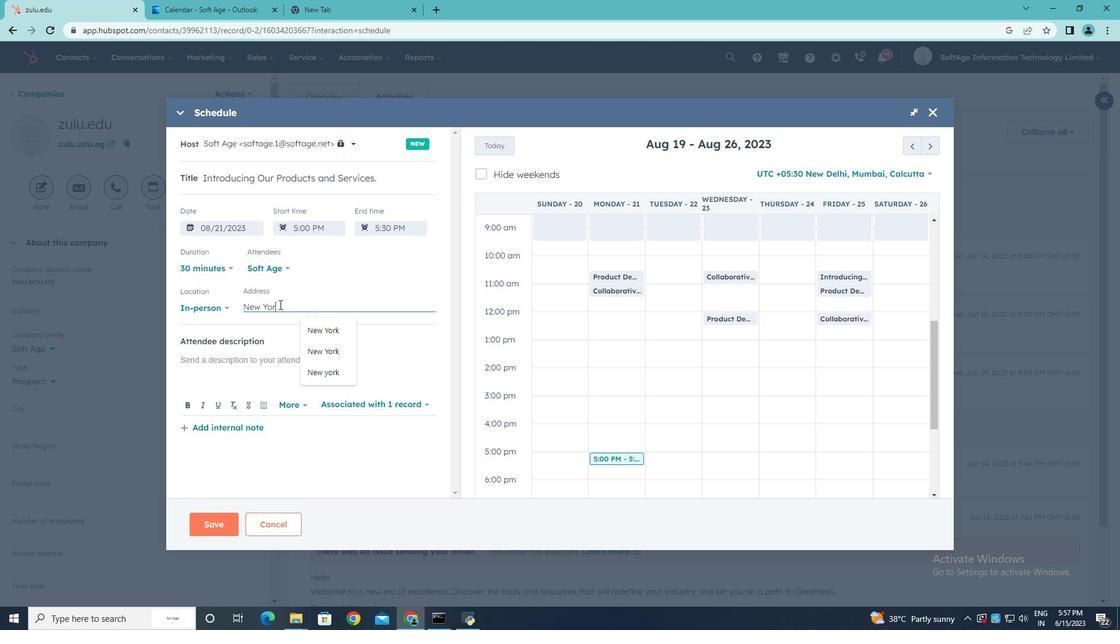 
Action: Mouse moved to (232, 360)
Screenshot: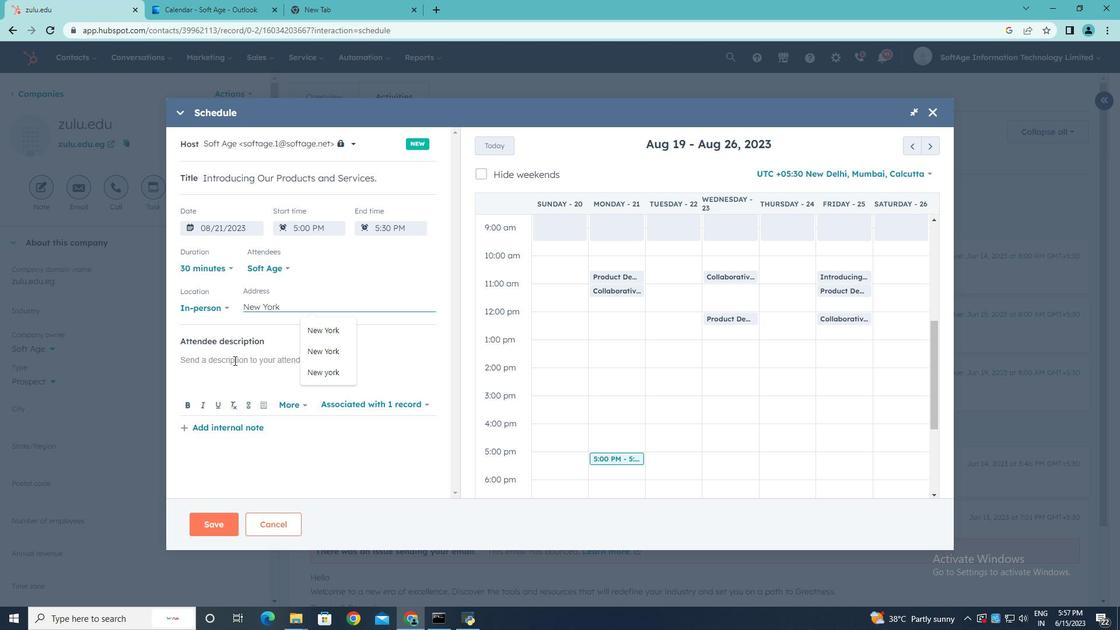 
Action: Mouse pressed left at (232, 360)
Screenshot: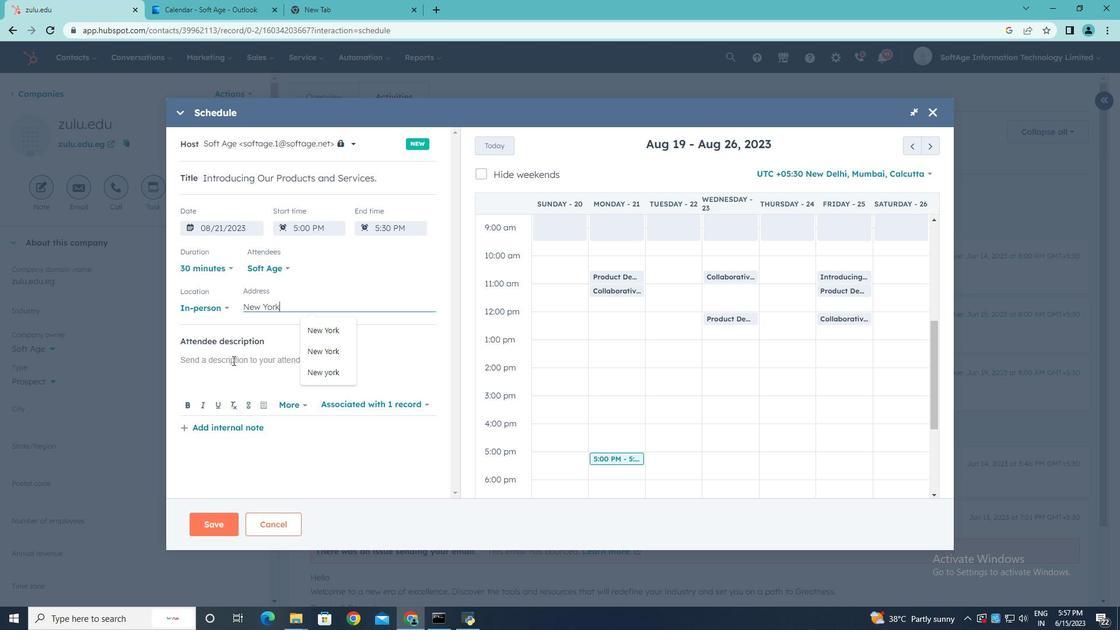 
Action: Mouse moved to (238, 358)
Screenshot: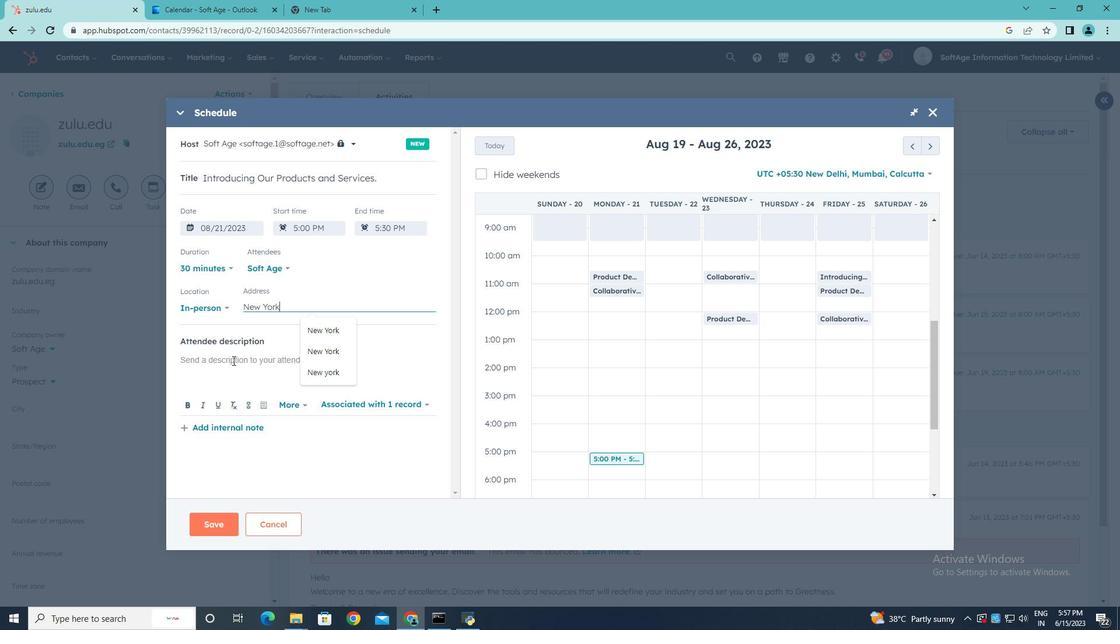 
Action: Key pressed <Key.shift>Kindly<Key.space>join<Key.space>this<Key.space>meeting<Key.space>to<Key.space>understand<Key.space><Key.shift>Product<Key.space><Key.shift>Demo<Key.space>and<Key.space><Key.shift><Key.shift><Key.shift><Key.shift><Key.shift><Key.shift><Key.shift><Key.shift><Key.shift><Key.shift><Key.shift>Service<Key.space><Key.shift><Key.shift><Key.shift><Key.shift><Key.shift><Key.shift><Key.shift><Key.shift><Key.shift><Key.shift><Key.shift><Key.shift><Key.shift><Key.shift><Key.shift><Key.shift><Key.shift><Key.shift><Key.shift><Key.shift><Key.shift><Key.shift><Key.shift><Key.shift><Key.shift><Key.shift><Key.shift><Key.shift><Key.shift><Key.shift><Key.shift><Key.shift><Key.shift><Key.shift><Key.shift><Key.shift><Key.shift><Key.shift><Key.shift><Key.shift><Key.shift><Key.shift><Key.shift><Key.shift><Key.shift><Key.shift><Key.shift><Key.shift><Key.shift><Key.shift><Key.shift><Key.shift><Key.shift><Key.shift><Key.shift><Key.shift><Key.shift><Key.shift><Key.shift><Key.shift><Key.shift><Key.shift><Key.shift><Key.shift><Key.shift><Key.shift><Key.shift><Key.shift><Key.shift><Key.shift><Key.shift>persentation.
Screenshot: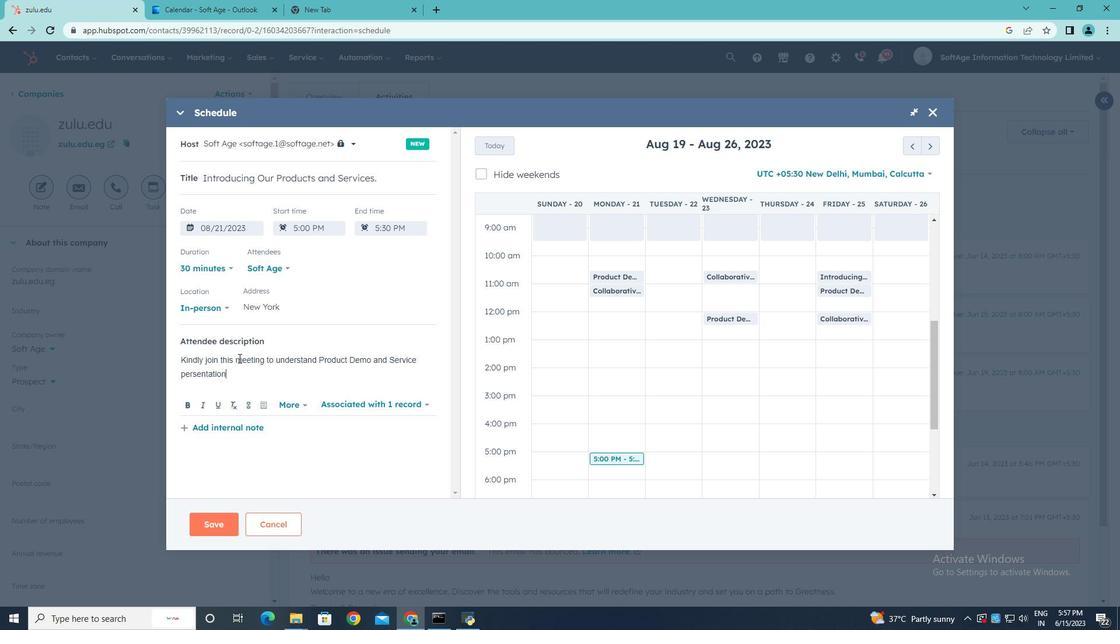 
Action: Mouse moved to (287, 268)
Screenshot: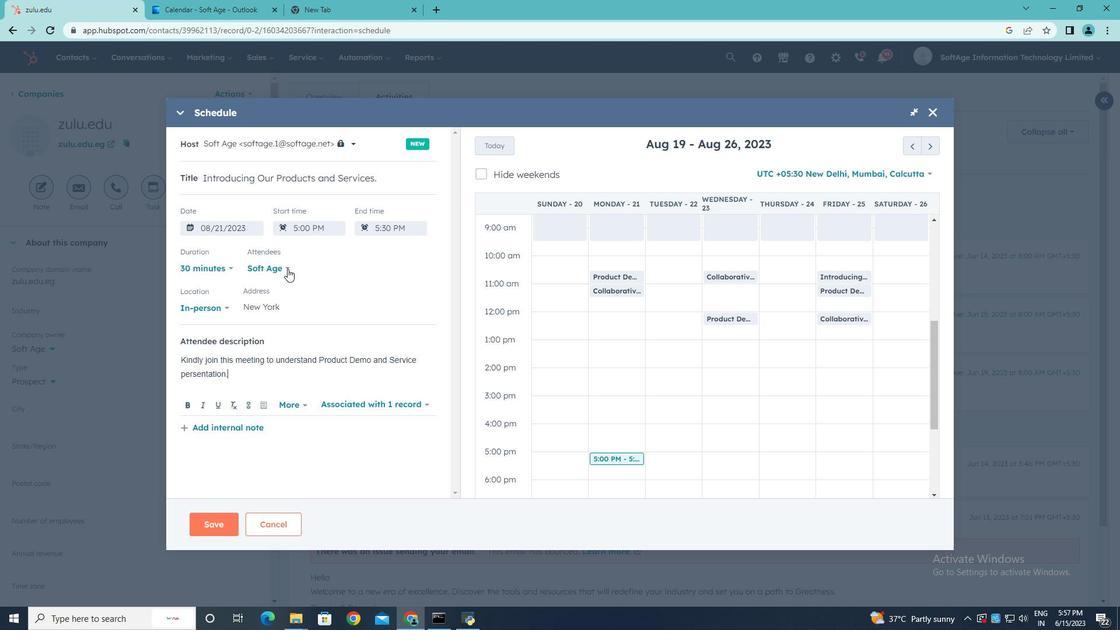 
Action: Mouse pressed left at (287, 268)
Screenshot: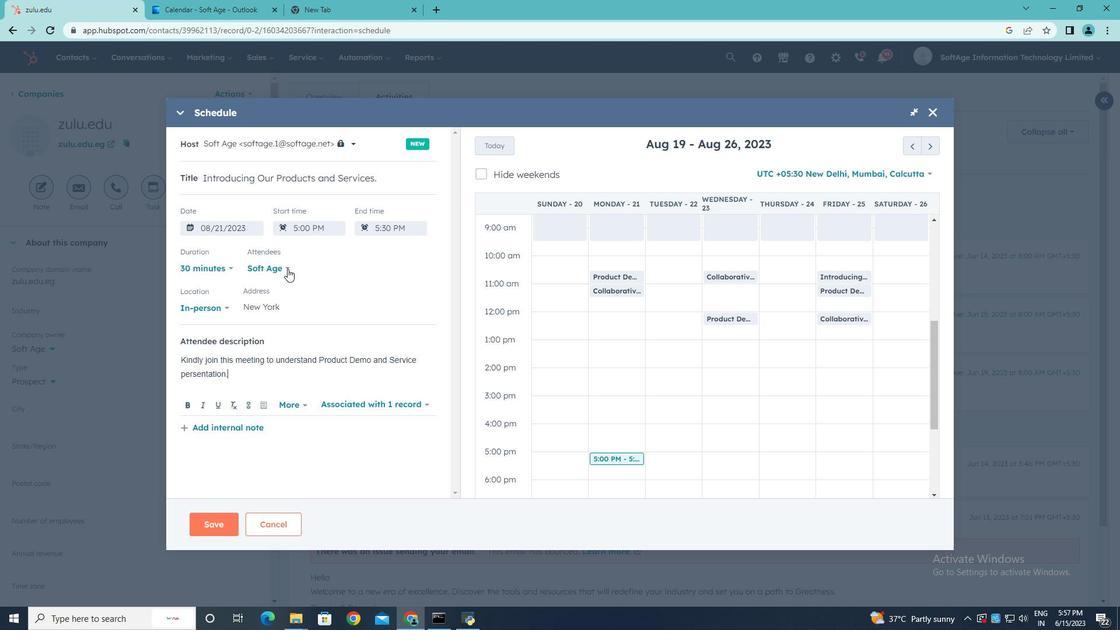 
Action: Mouse moved to (211, 414)
Screenshot: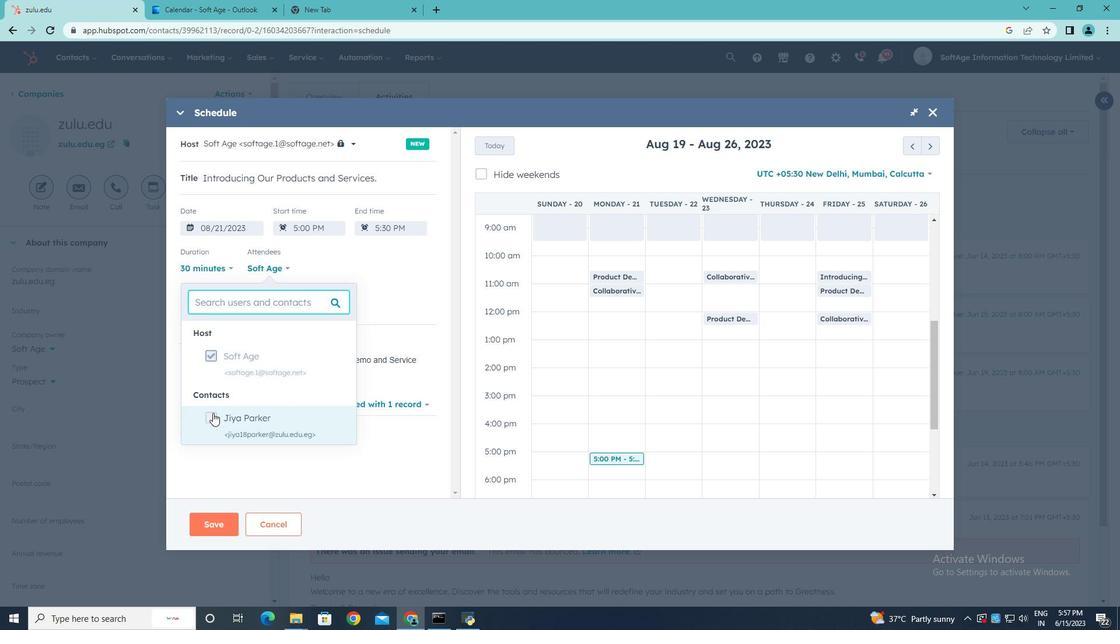 
Action: Mouse pressed left at (211, 414)
Screenshot: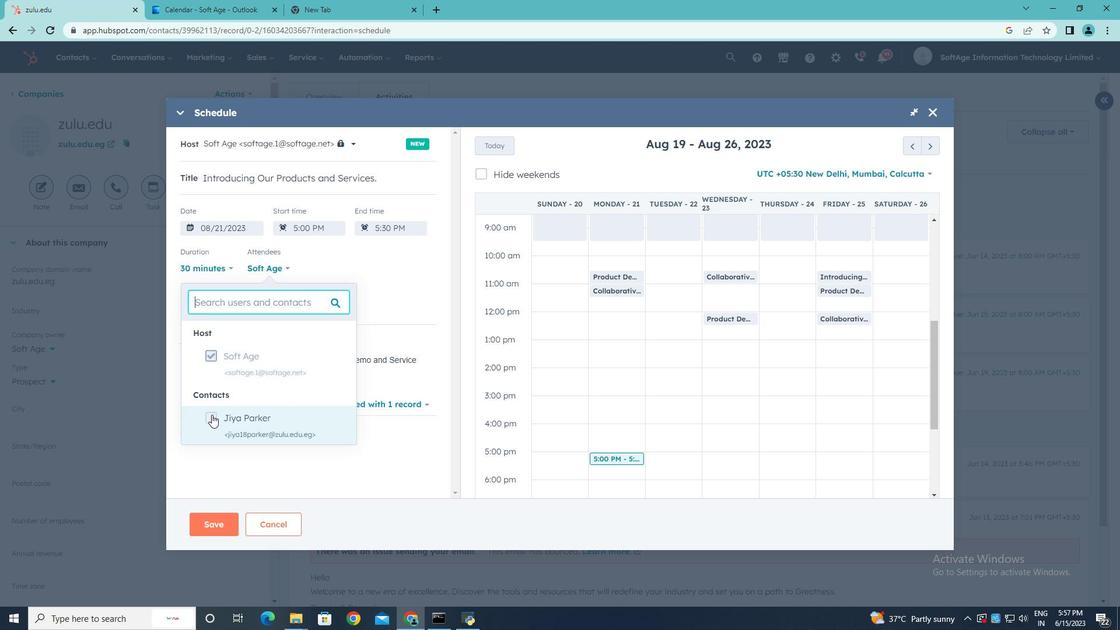 
Action: Mouse moved to (396, 454)
Screenshot: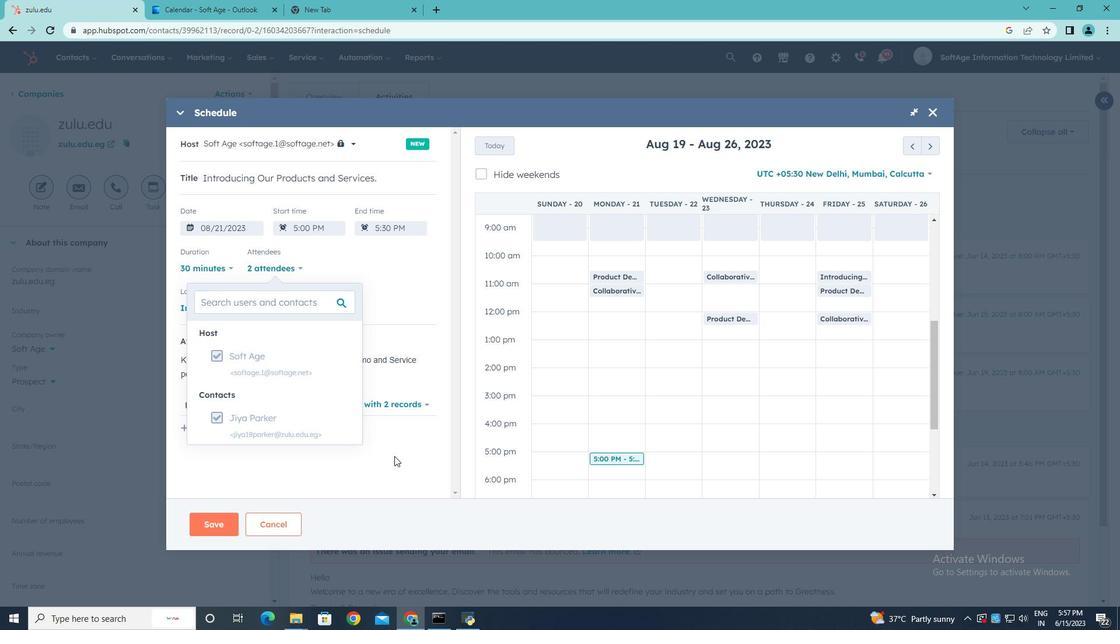 
Action: Mouse pressed left at (396, 454)
Screenshot: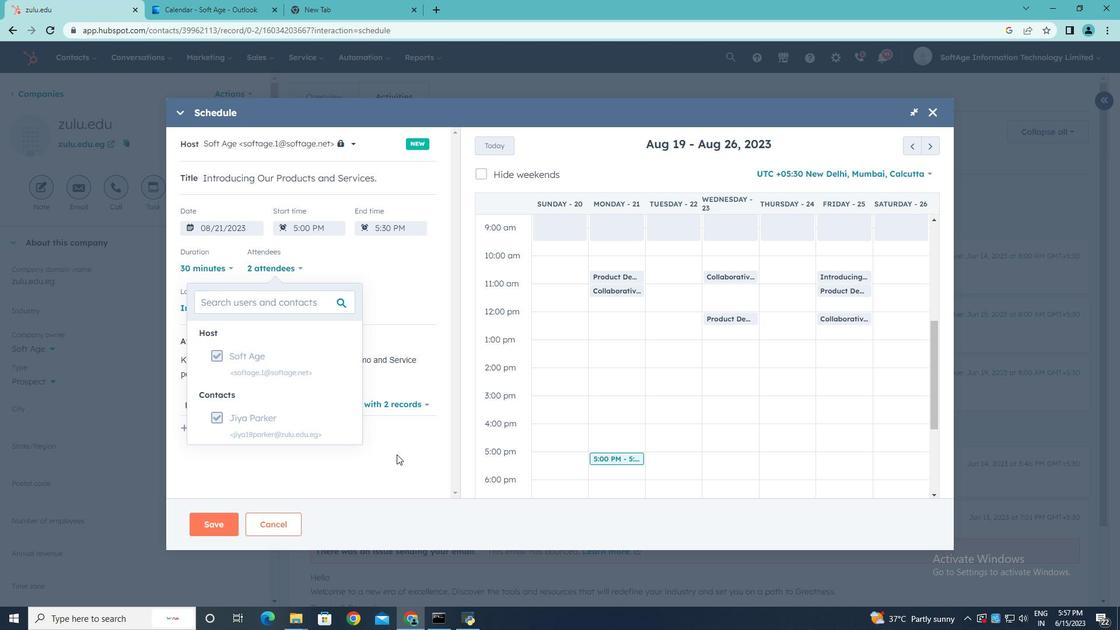
Action: Mouse moved to (230, 519)
Screenshot: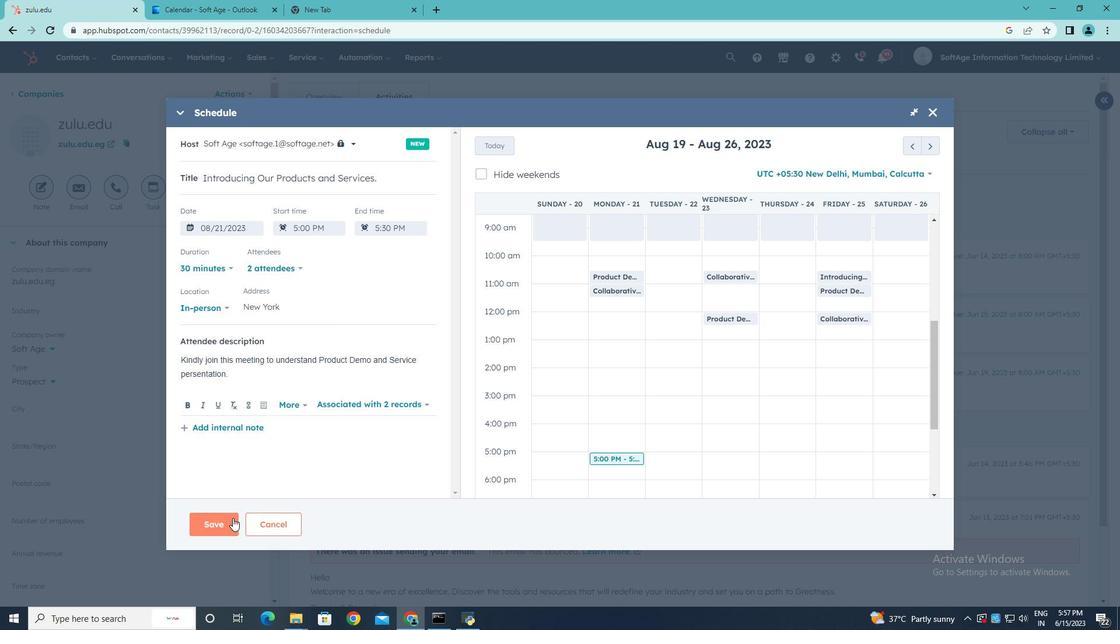 
Action: Mouse pressed left at (230, 519)
Screenshot: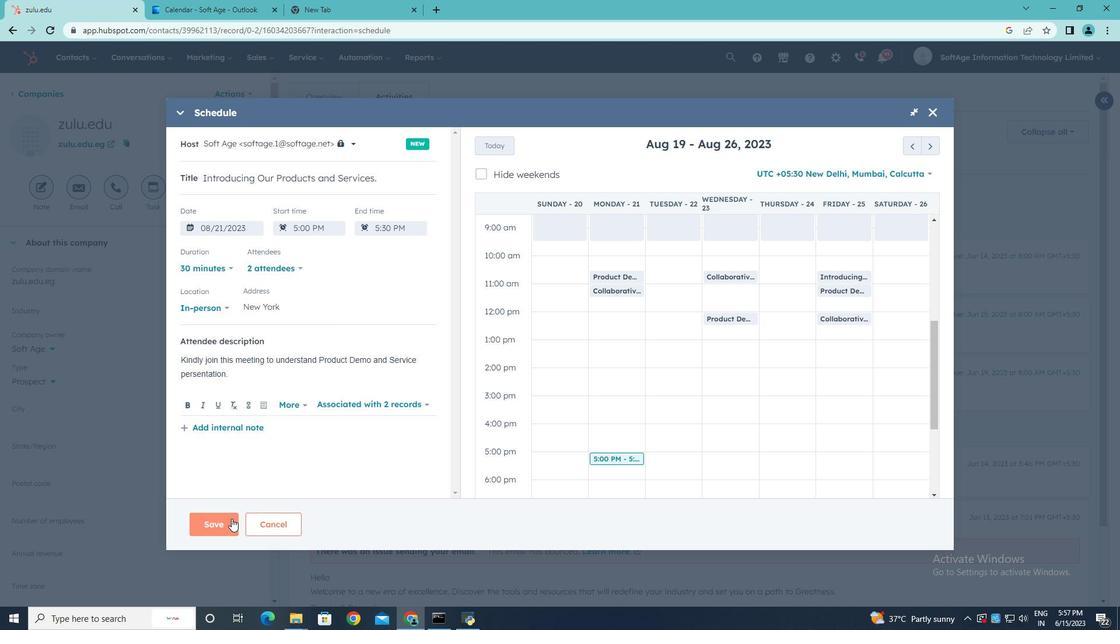 
Action: Mouse moved to (231, 519)
Screenshot: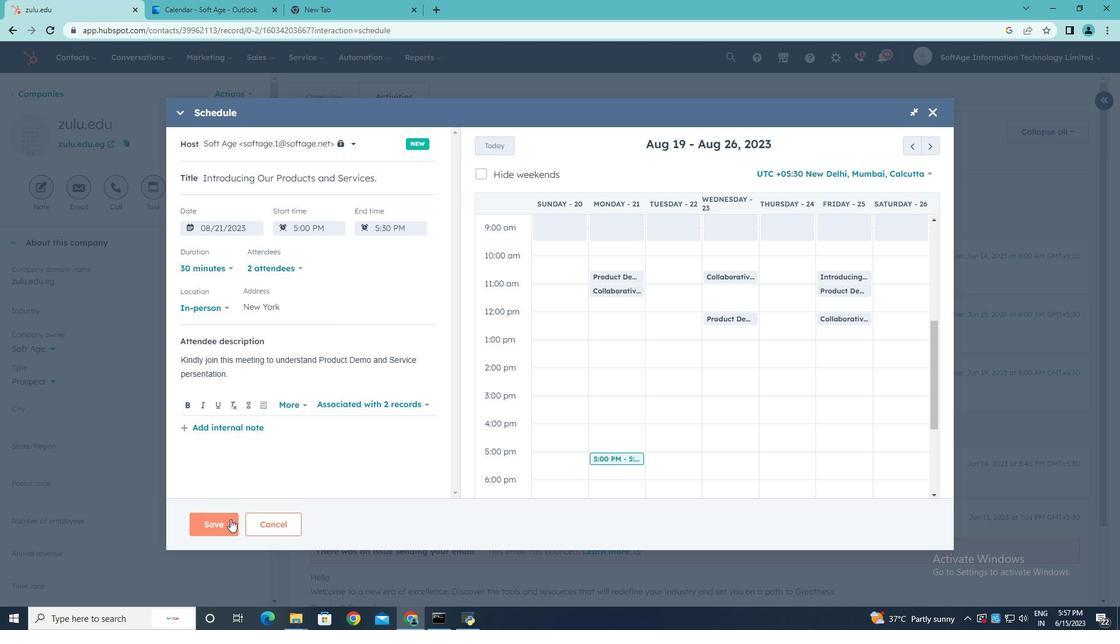 
